 Task: Create a due date automation trigger when advanced on, on the tuesday of the week a card is due add fields without custom field "Resume" set to 10 at 11:00 AM.
Action: Mouse moved to (866, 267)
Screenshot: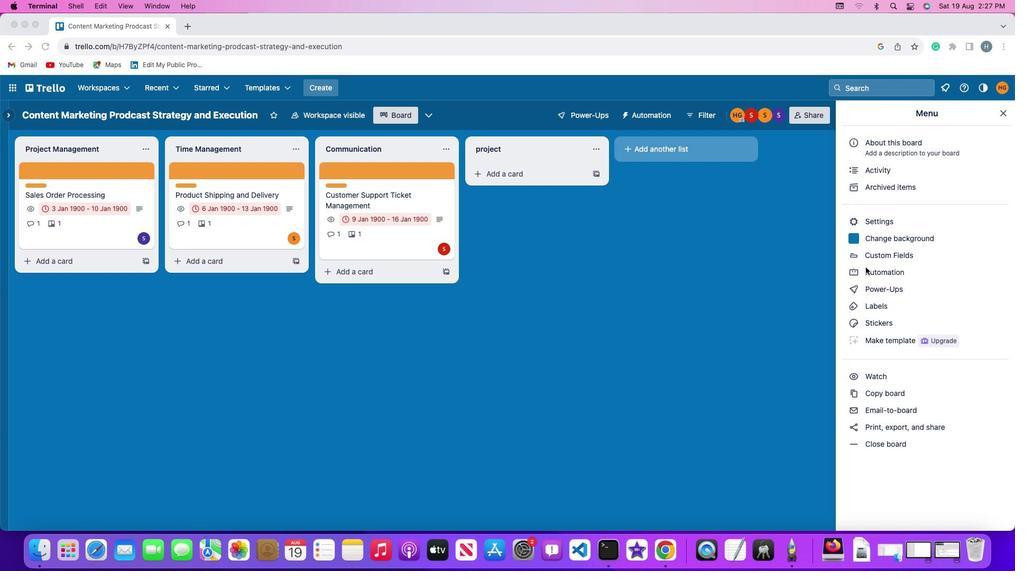
Action: Mouse pressed left at (866, 267)
Screenshot: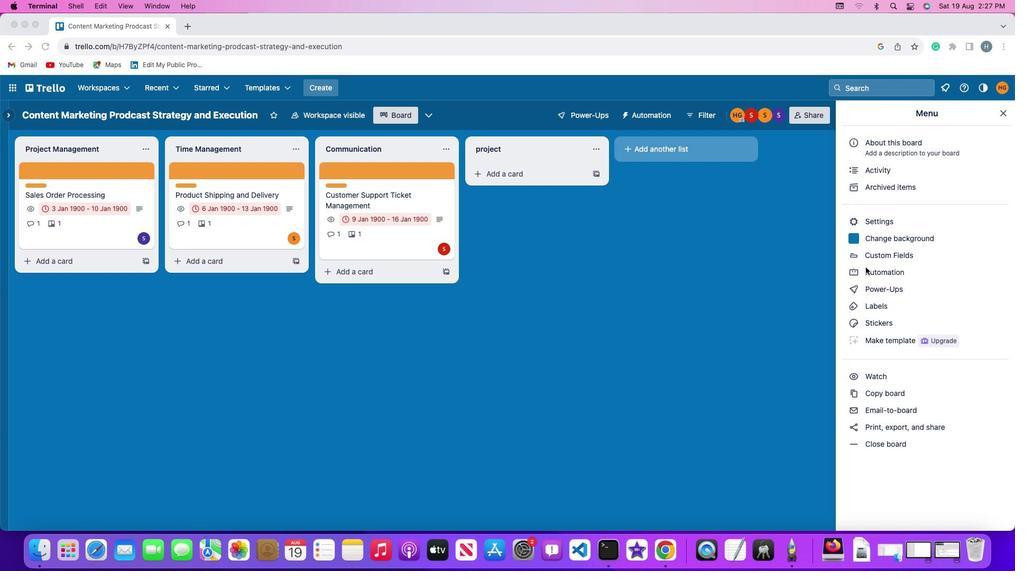 
Action: Mouse pressed left at (866, 267)
Screenshot: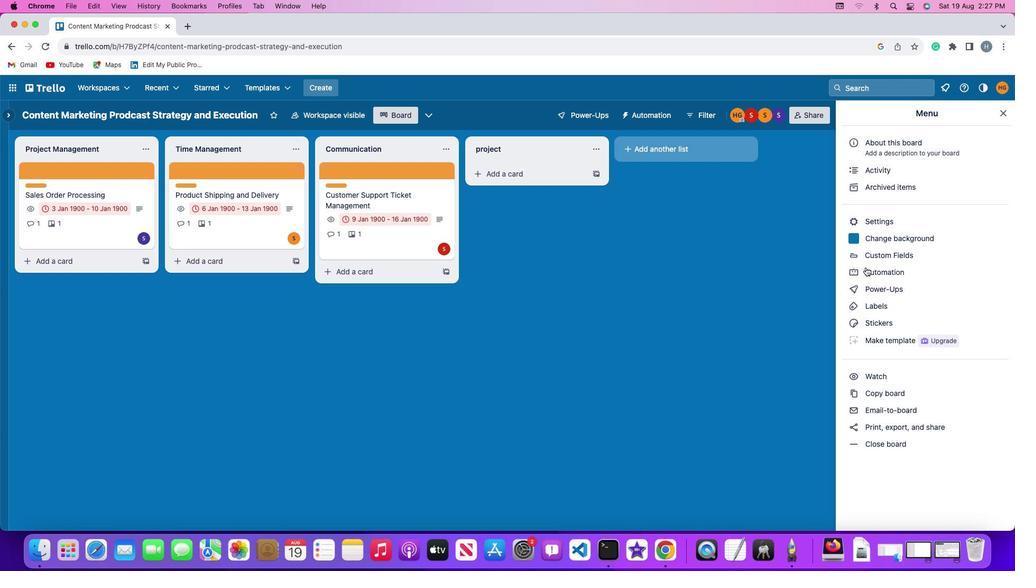 
Action: Mouse moved to (72, 253)
Screenshot: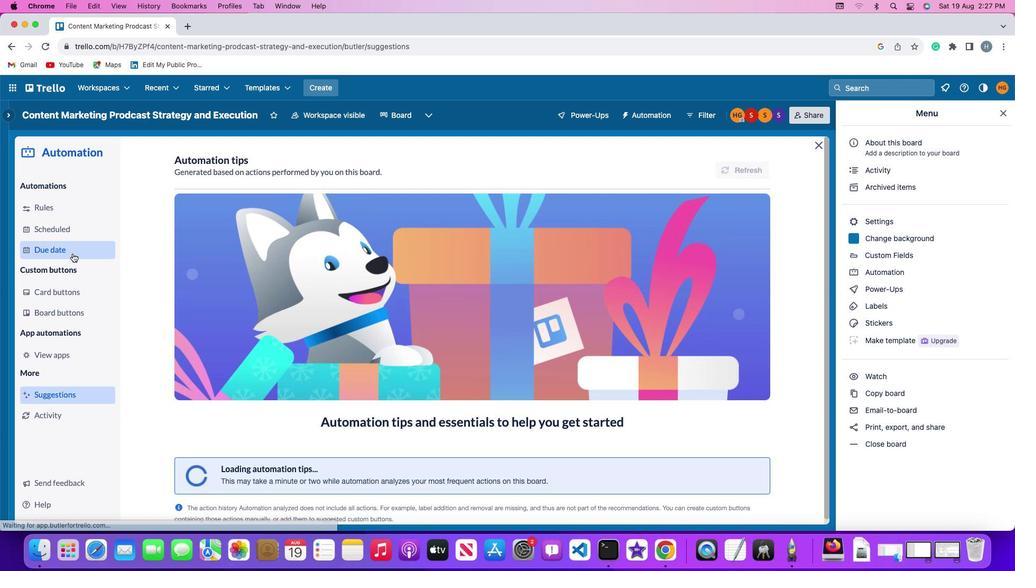 
Action: Mouse pressed left at (72, 253)
Screenshot: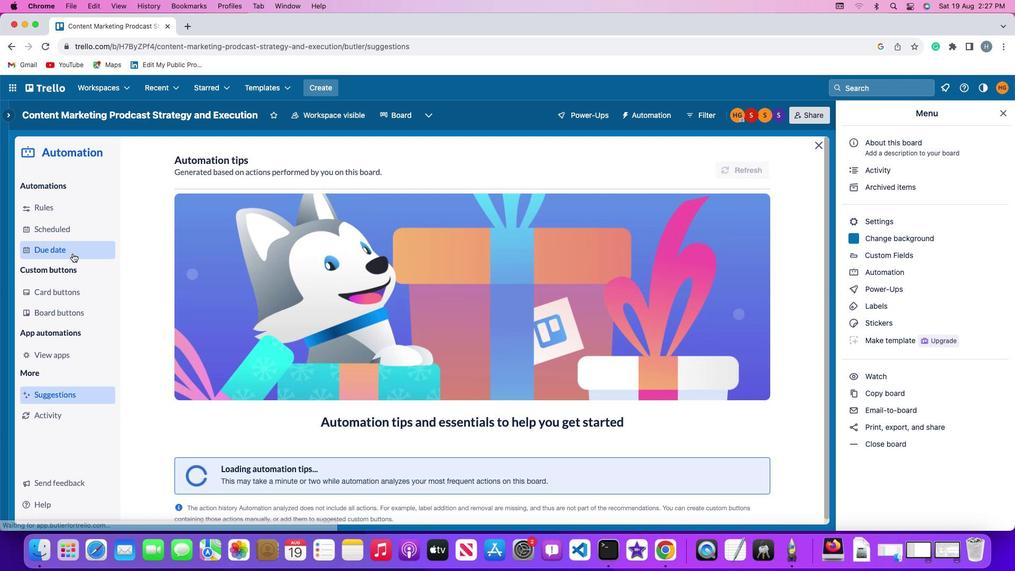 
Action: Mouse moved to (699, 162)
Screenshot: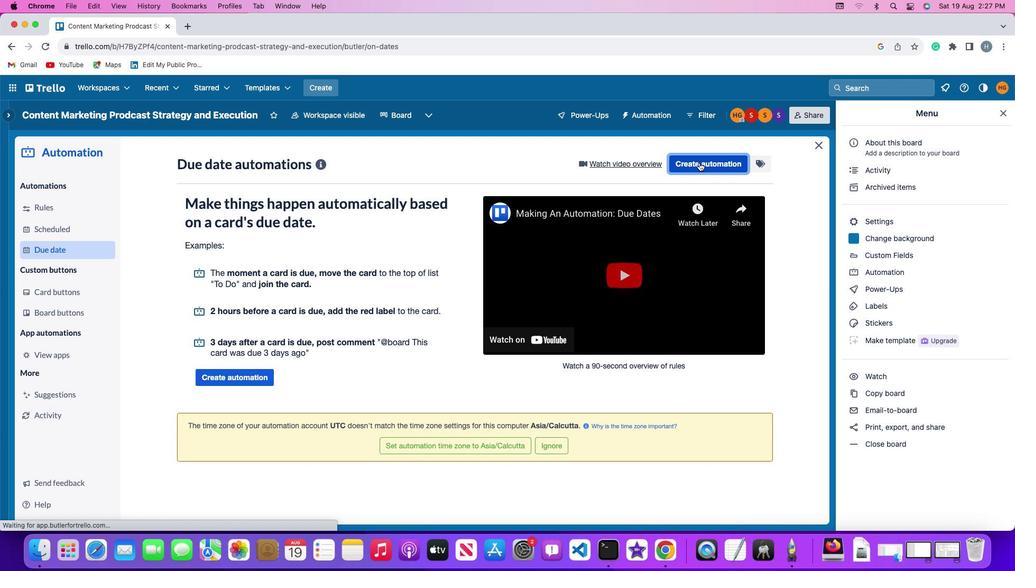 
Action: Mouse pressed left at (699, 162)
Screenshot: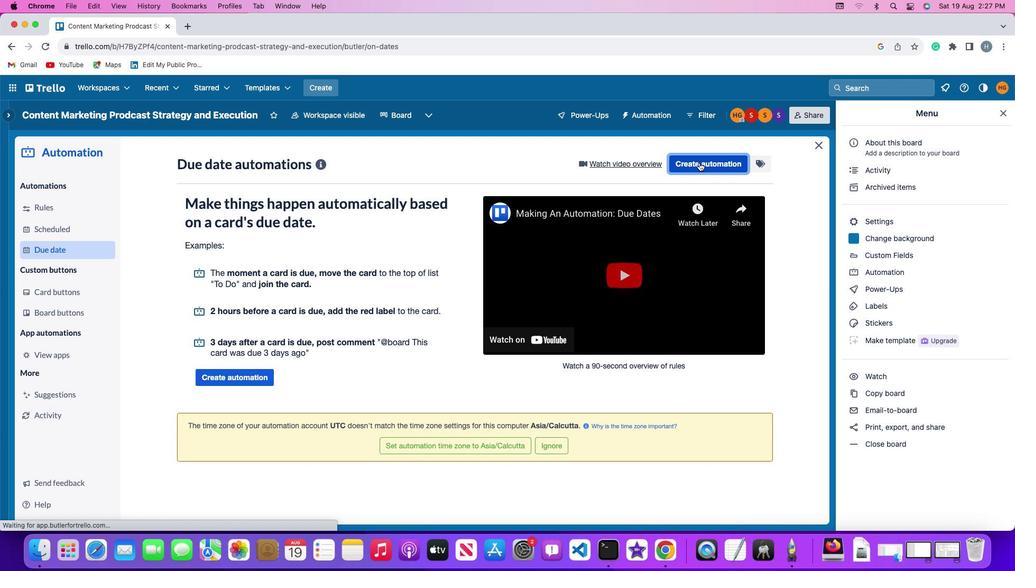 
Action: Mouse moved to (239, 269)
Screenshot: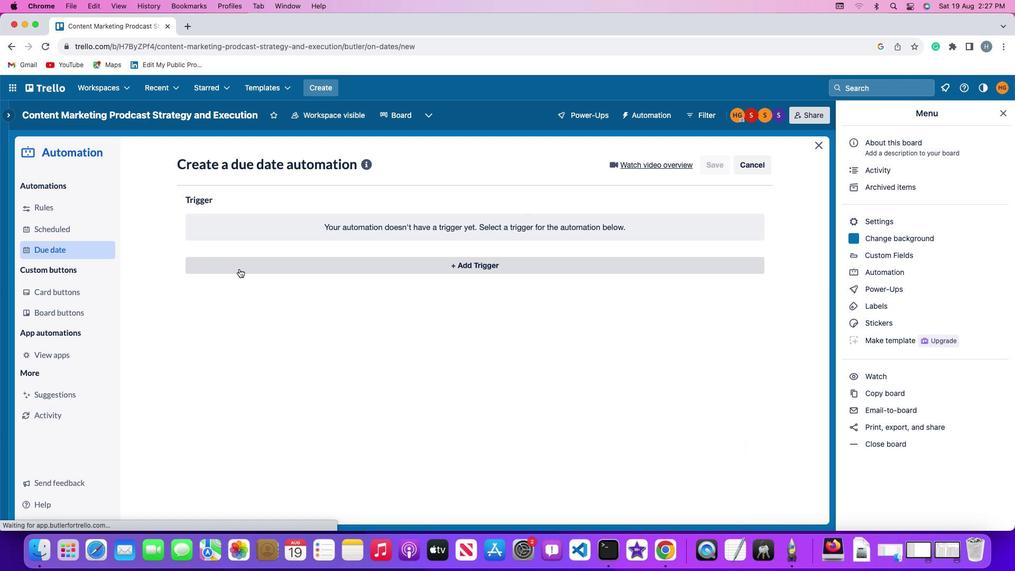 
Action: Mouse pressed left at (239, 269)
Screenshot: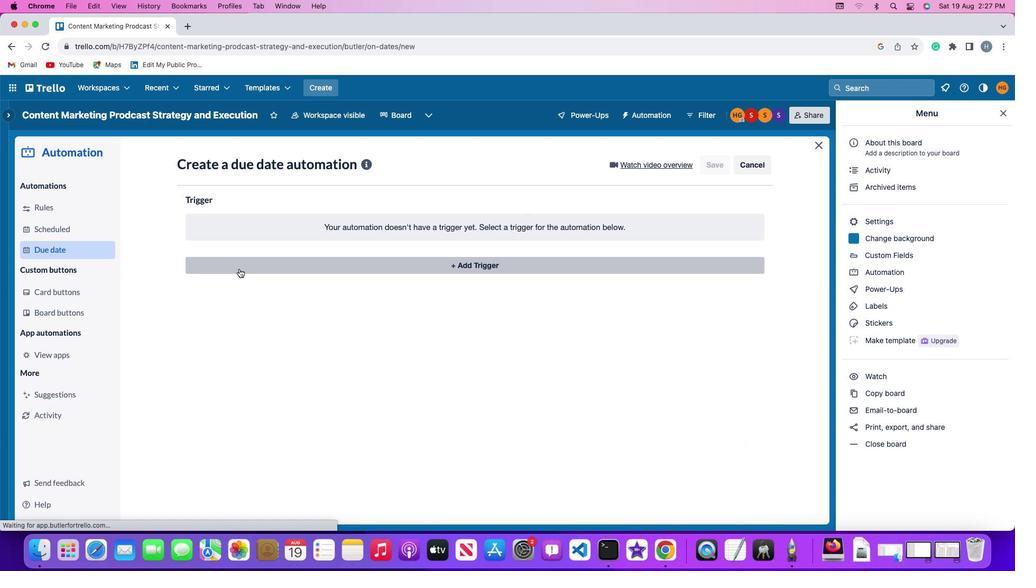 
Action: Mouse moved to (242, 465)
Screenshot: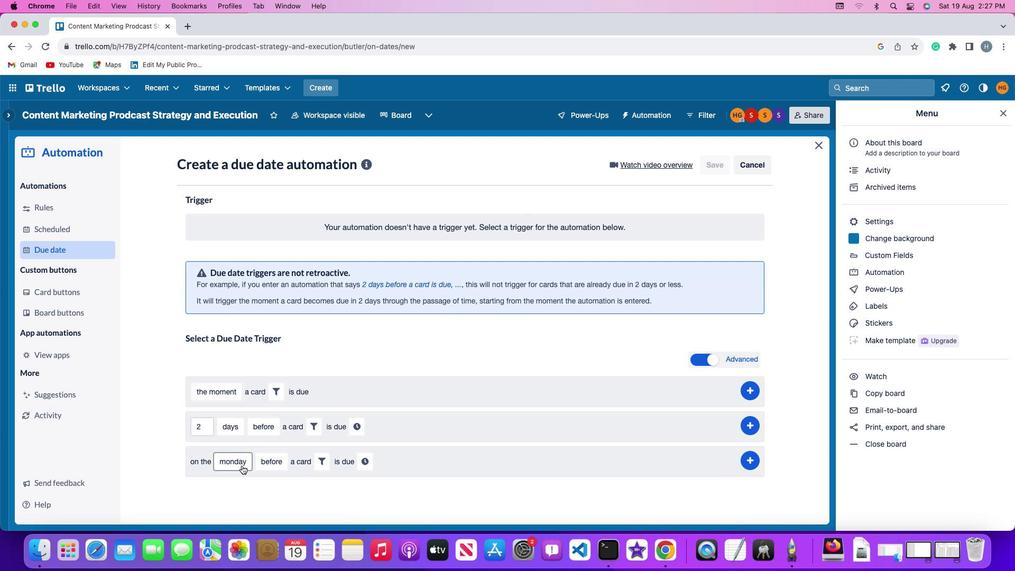
Action: Mouse pressed left at (242, 465)
Screenshot: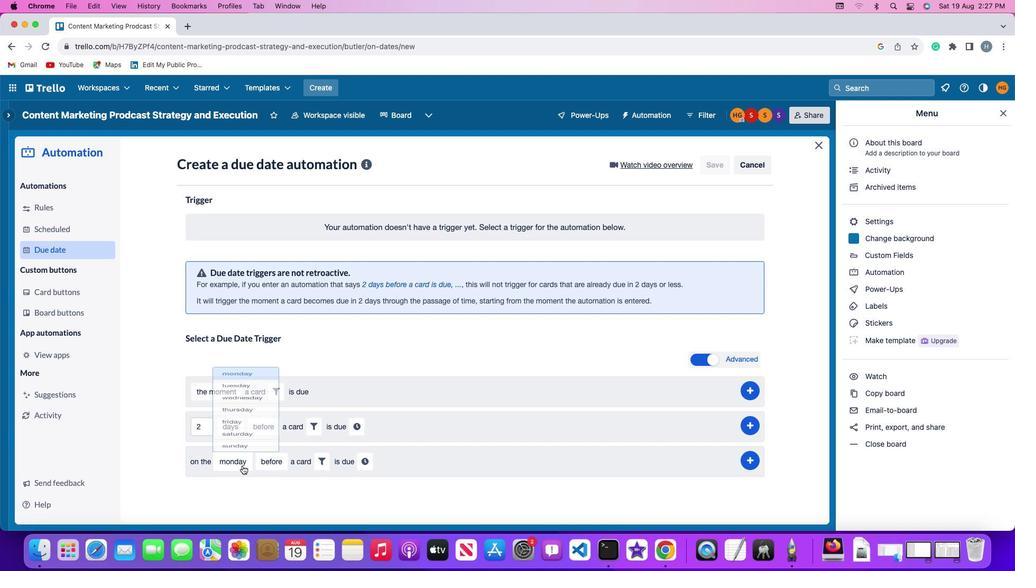 
Action: Mouse moved to (245, 331)
Screenshot: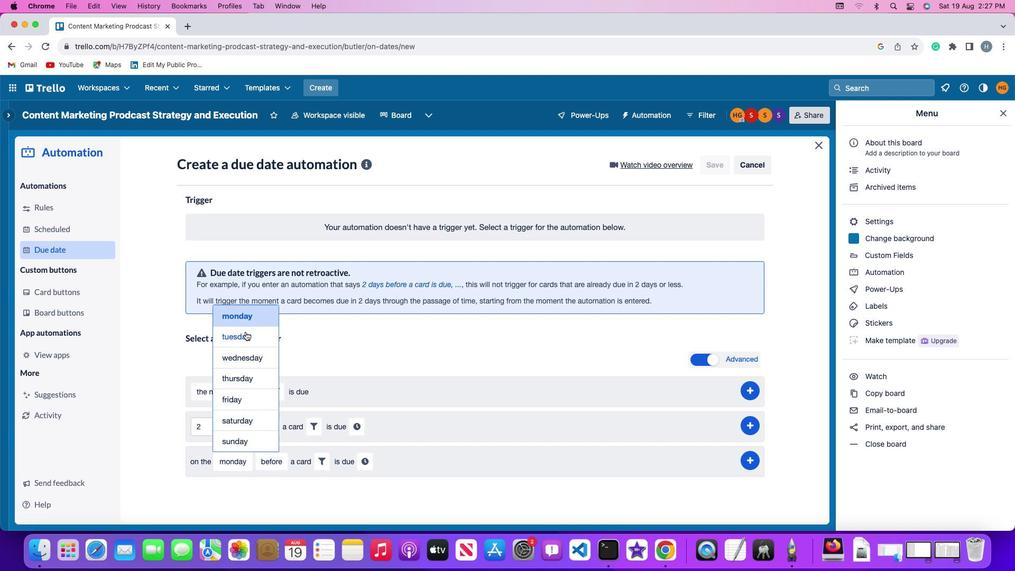 
Action: Mouse pressed left at (245, 331)
Screenshot: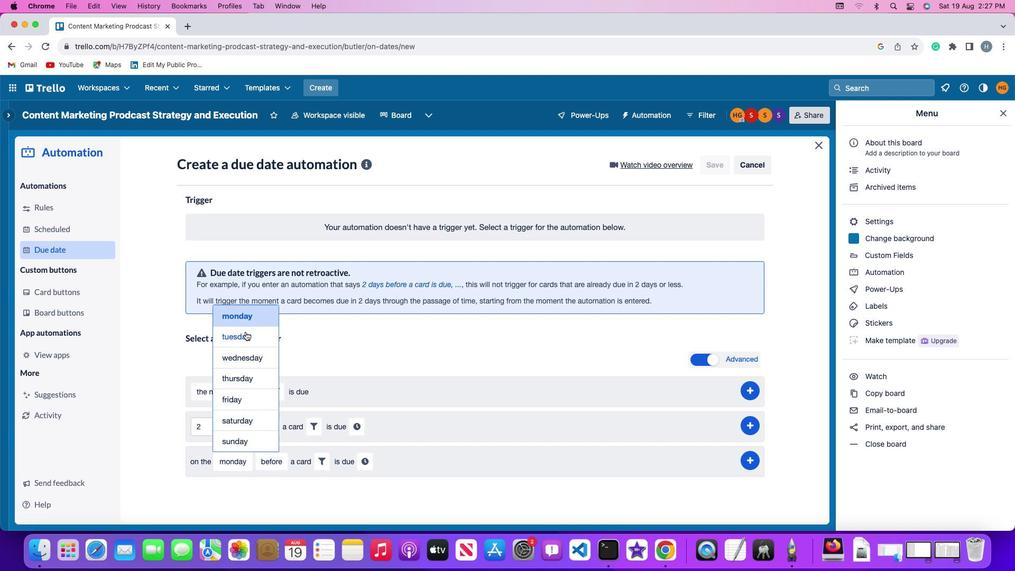 
Action: Mouse moved to (265, 457)
Screenshot: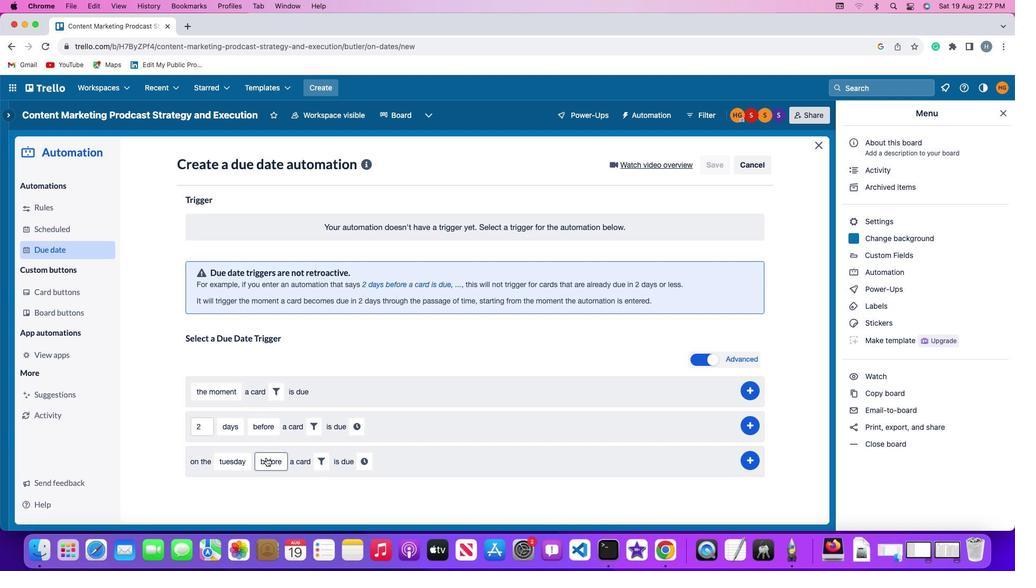 
Action: Mouse pressed left at (265, 457)
Screenshot: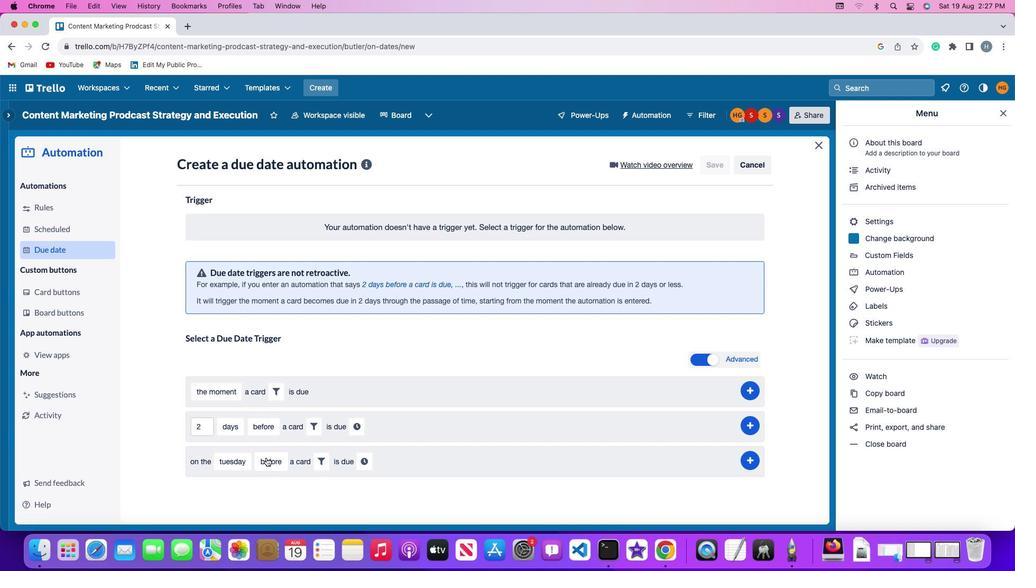 
Action: Mouse moved to (276, 423)
Screenshot: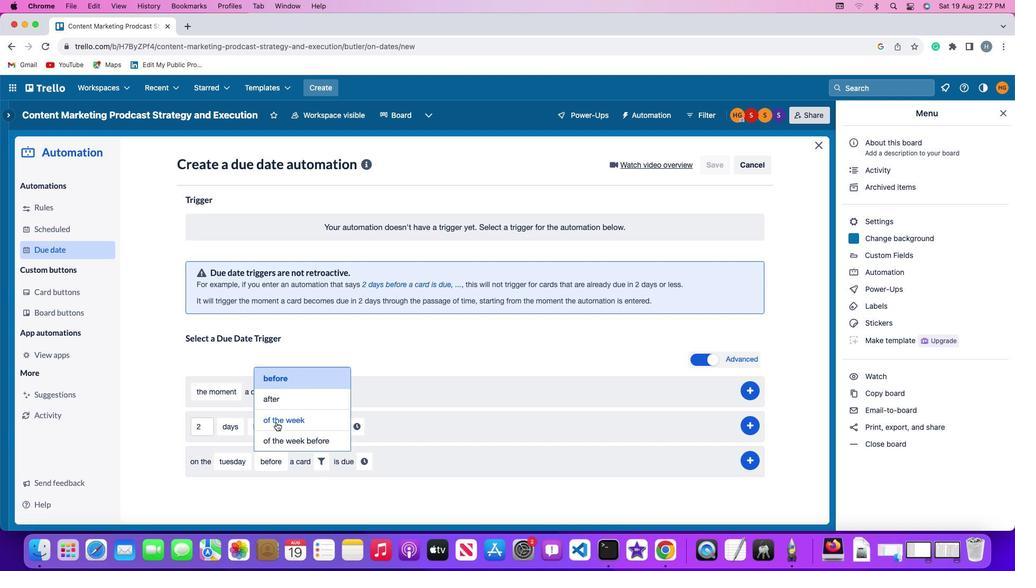 
Action: Mouse pressed left at (276, 423)
Screenshot: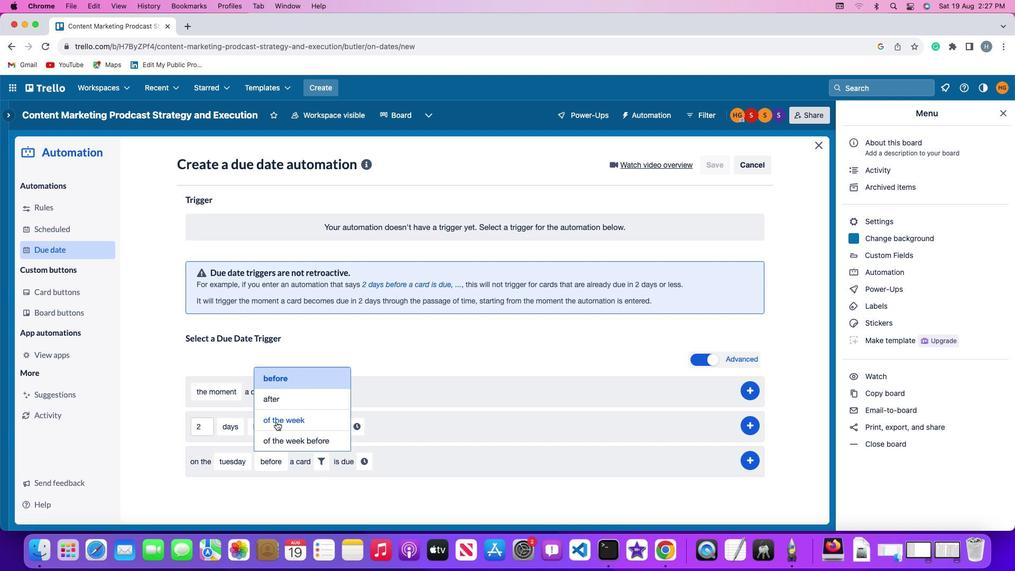 
Action: Mouse moved to (340, 463)
Screenshot: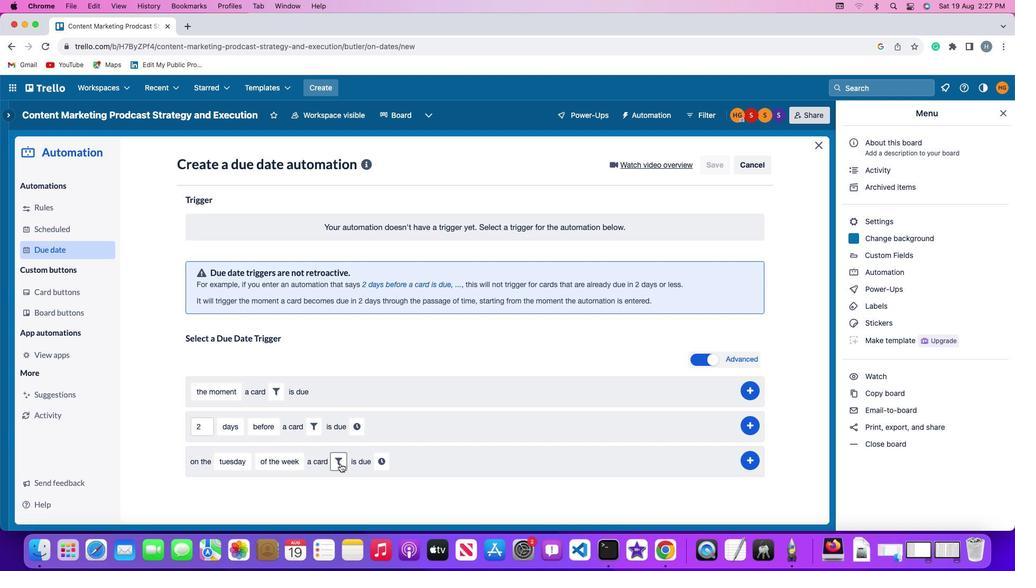 
Action: Mouse pressed left at (340, 463)
Screenshot: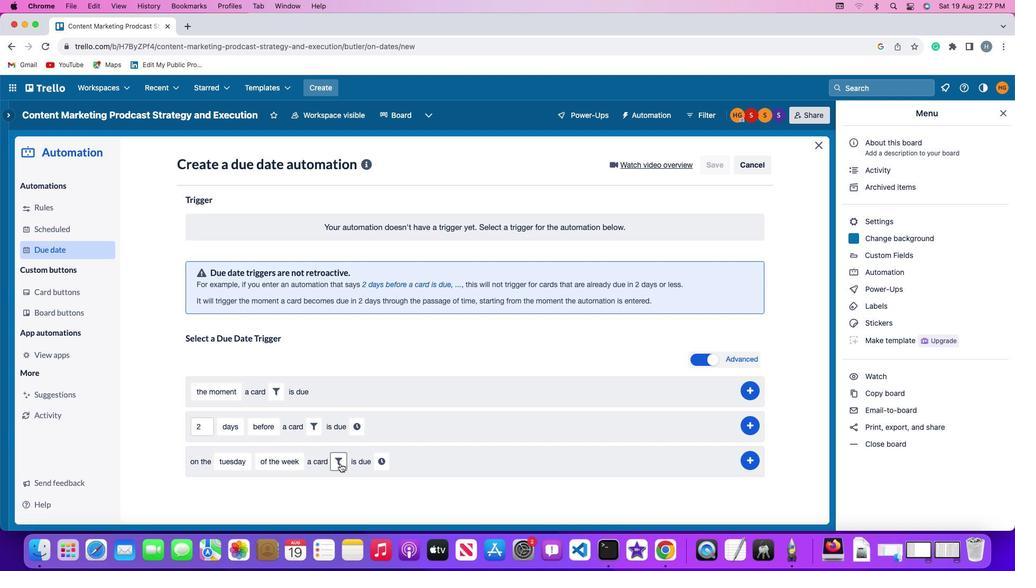 
Action: Mouse moved to (508, 494)
Screenshot: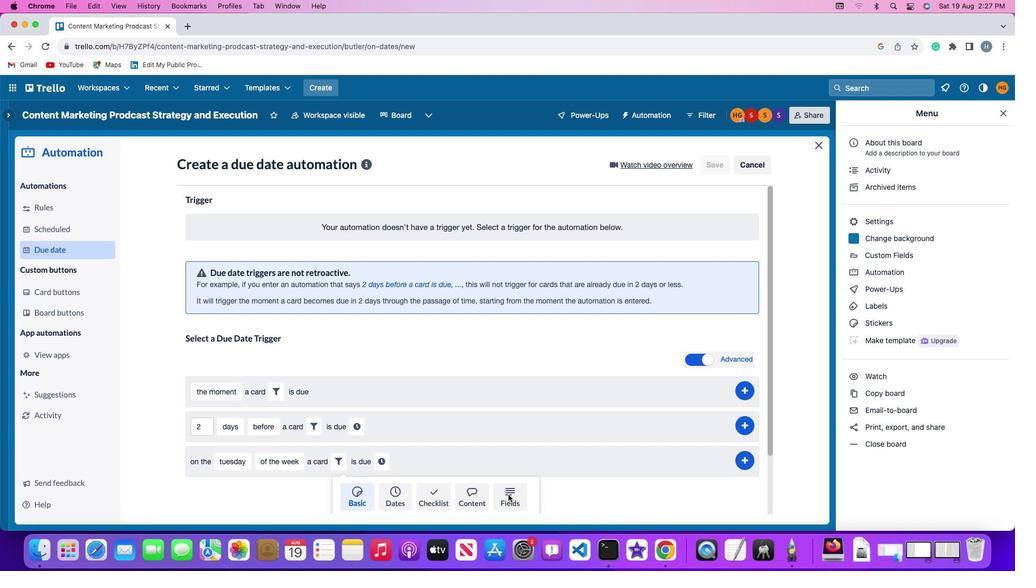 
Action: Mouse pressed left at (508, 494)
Screenshot: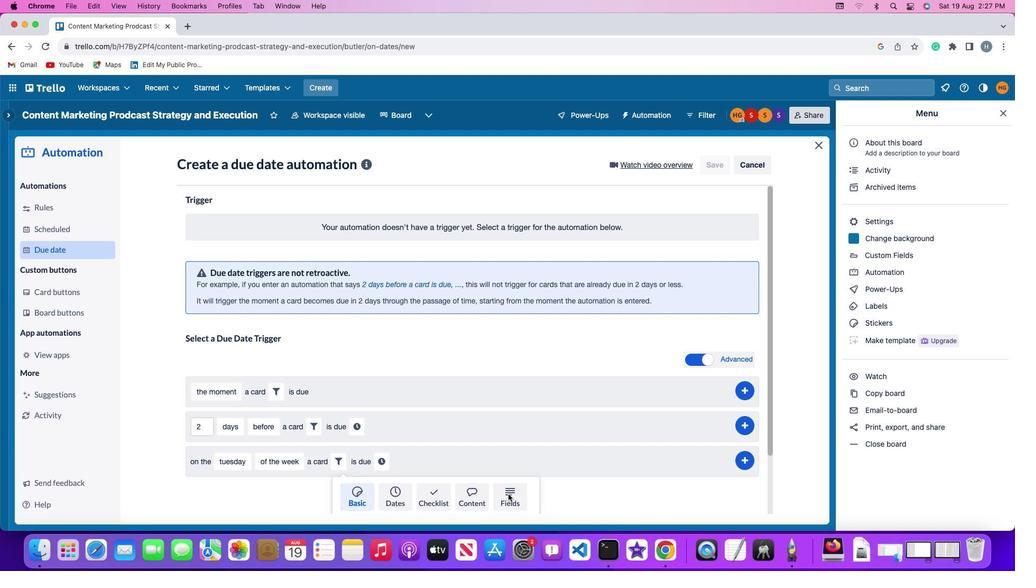 
Action: Mouse moved to (299, 489)
Screenshot: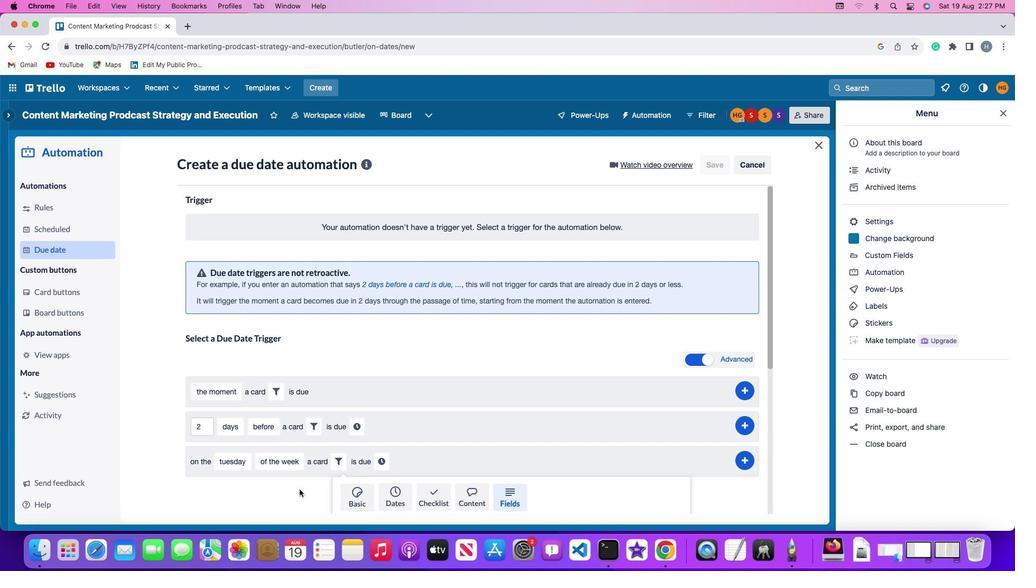 
Action: Mouse scrolled (299, 489) with delta (0, 0)
Screenshot: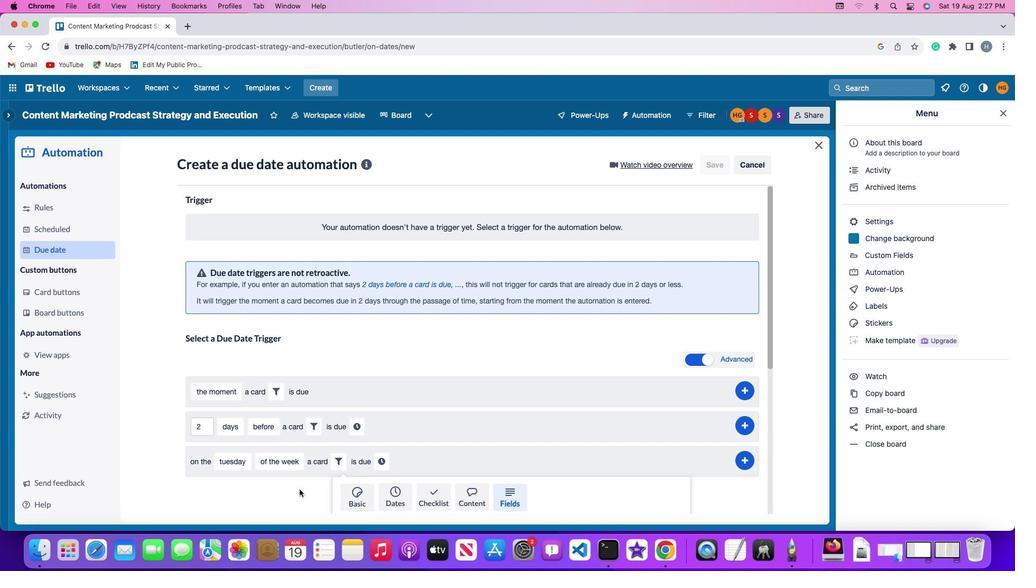 
Action: Mouse scrolled (299, 489) with delta (0, 0)
Screenshot: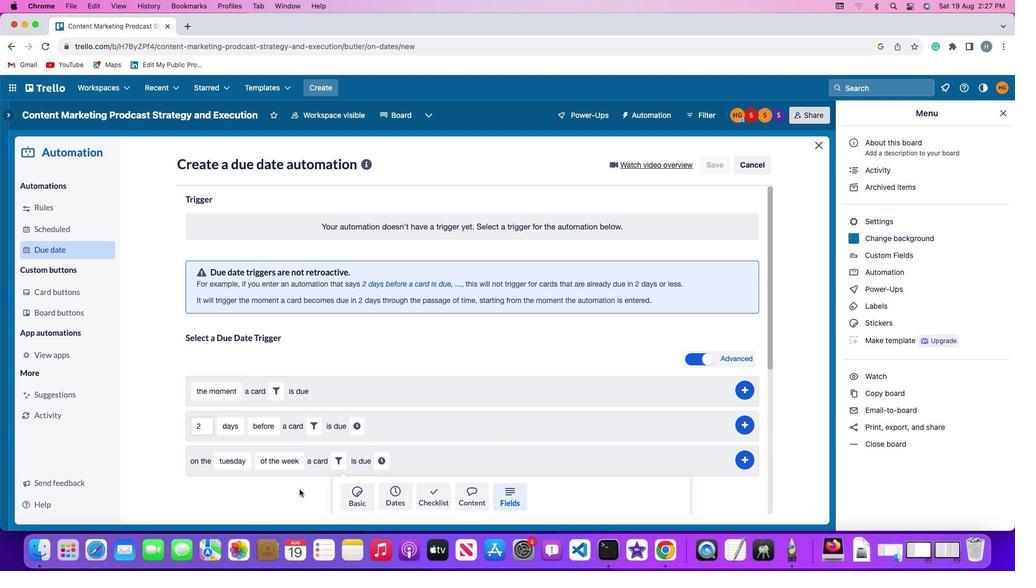 
Action: Mouse scrolled (299, 489) with delta (0, -1)
Screenshot: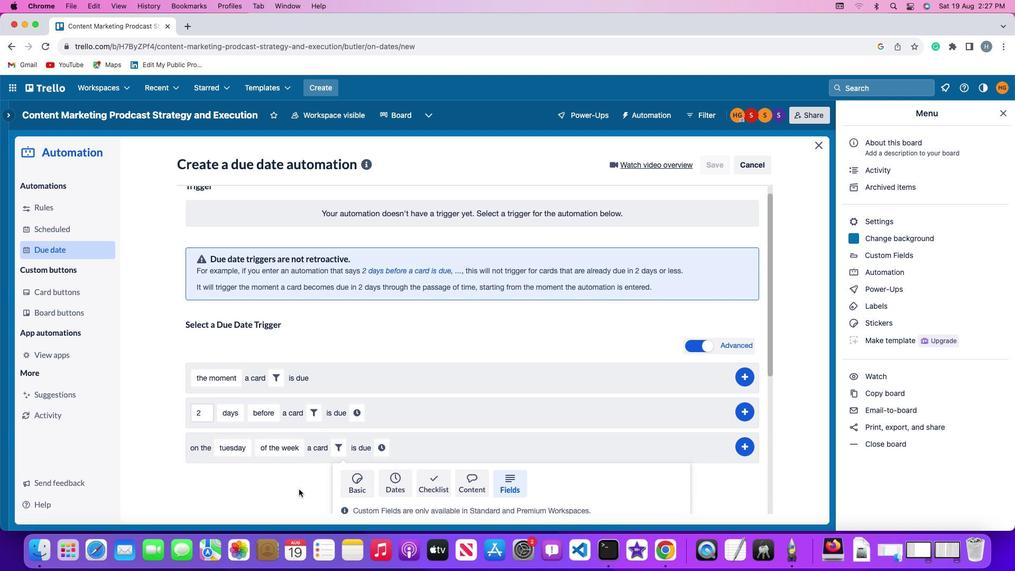 
Action: Mouse moved to (299, 489)
Screenshot: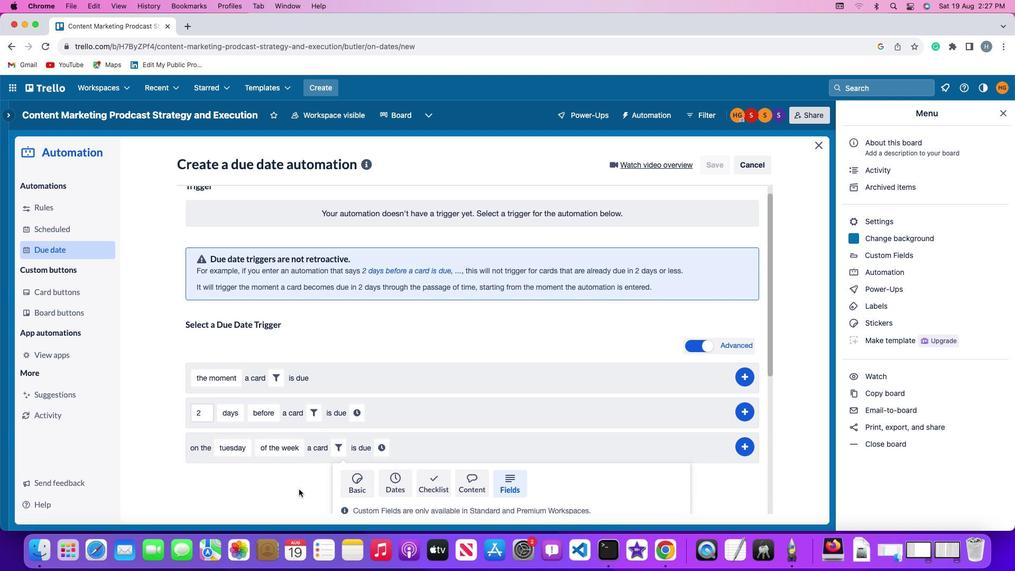 
Action: Mouse scrolled (299, 489) with delta (0, -1)
Screenshot: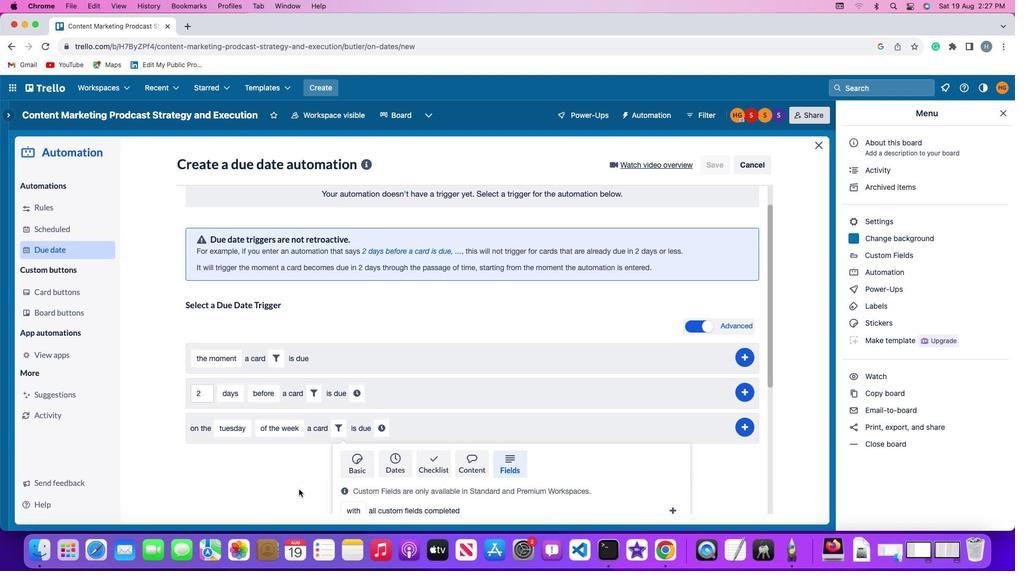 
Action: Mouse moved to (294, 486)
Screenshot: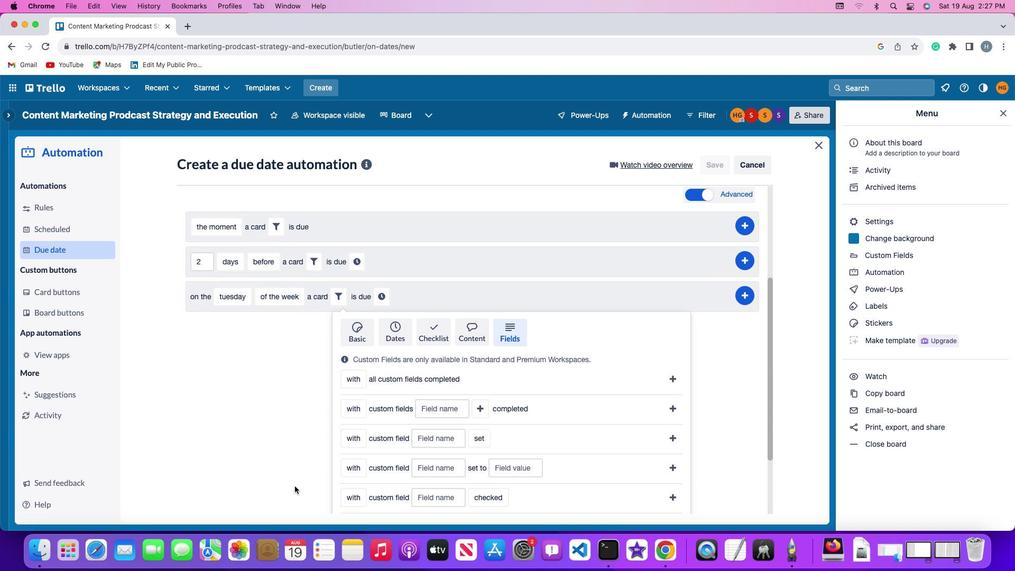 
Action: Mouse scrolled (294, 486) with delta (0, 0)
Screenshot: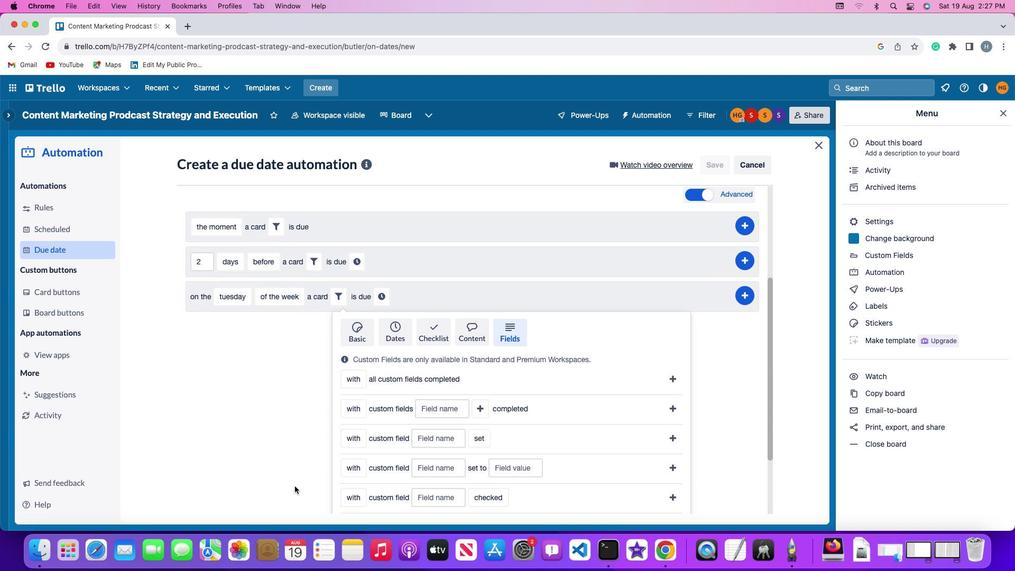 
Action: Mouse scrolled (294, 486) with delta (0, 0)
Screenshot: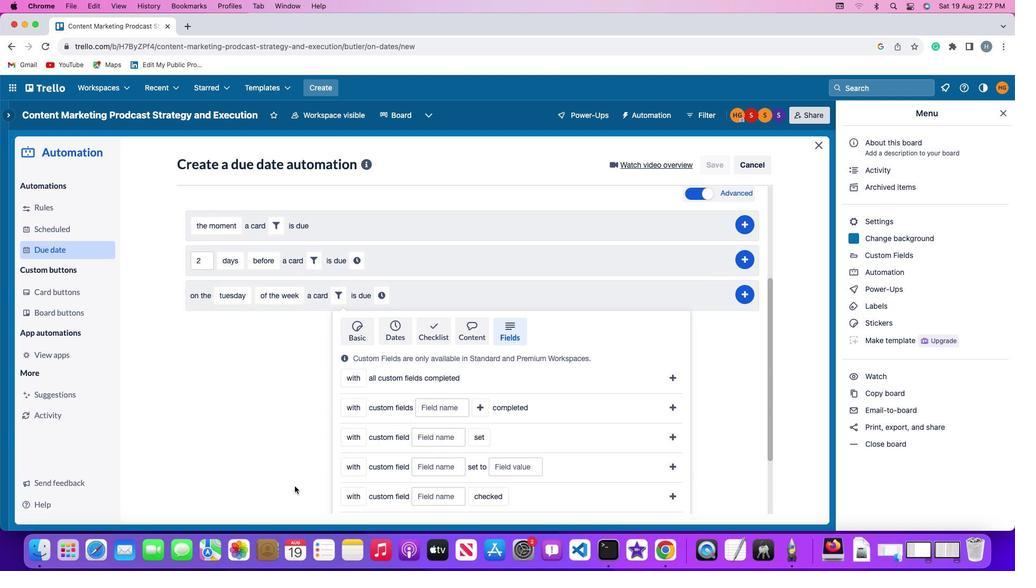 
Action: Mouse scrolled (294, 486) with delta (0, -1)
Screenshot: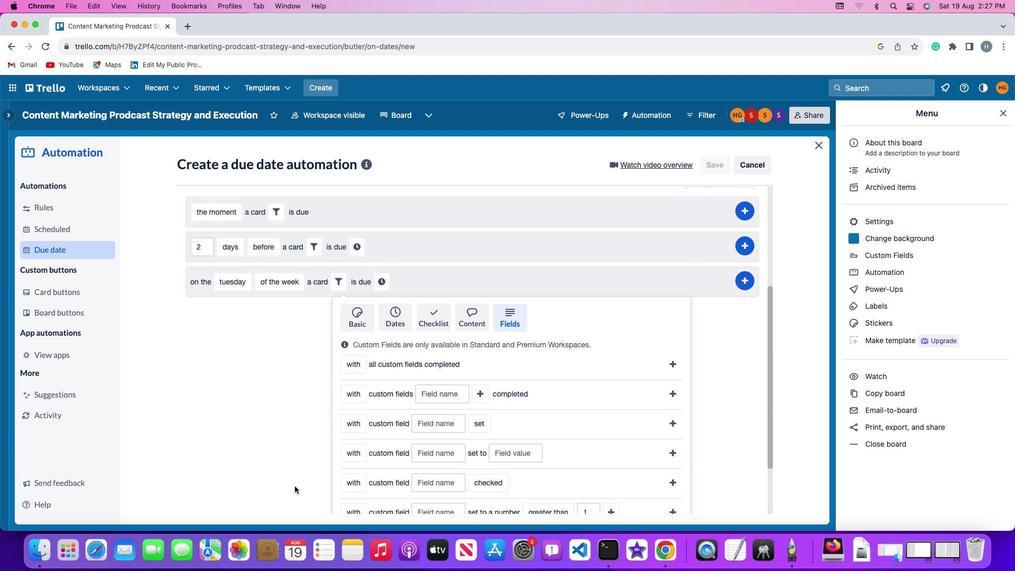 
Action: Mouse moved to (352, 391)
Screenshot: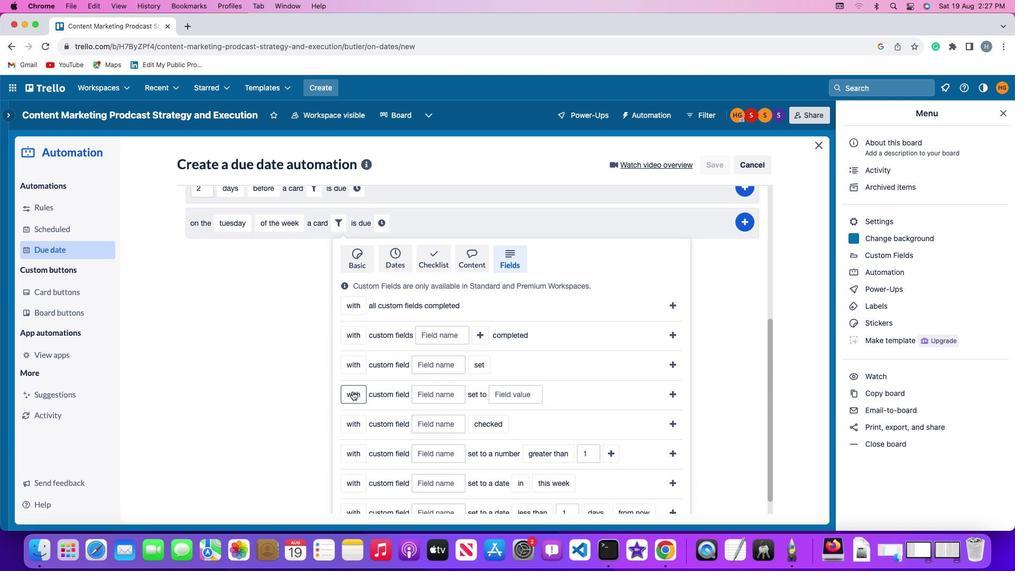 
Action: Mouse pressed left at (352, 391)
Screenshot: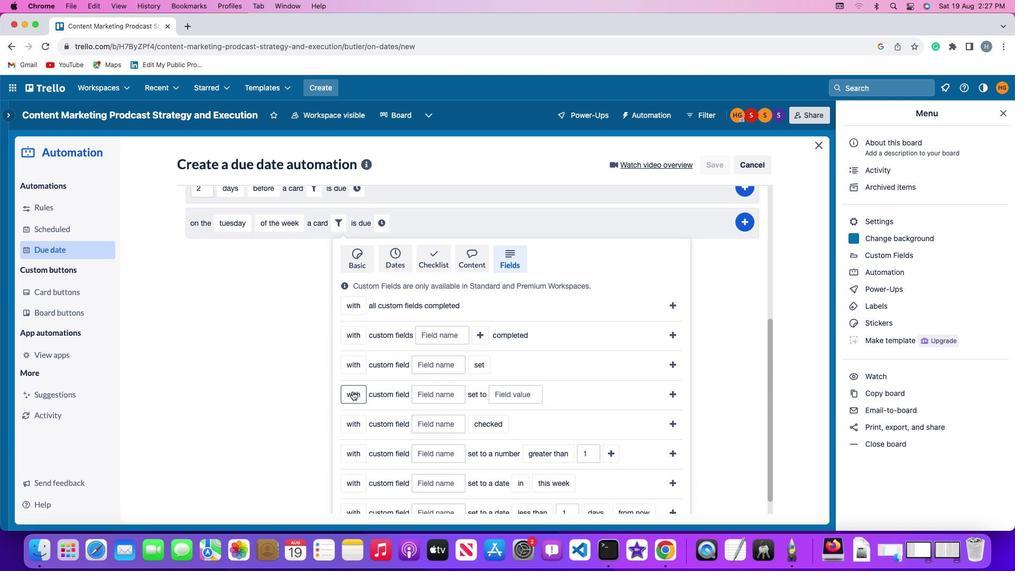 
Action: Mouse moved to (365, 432)
Screenshot: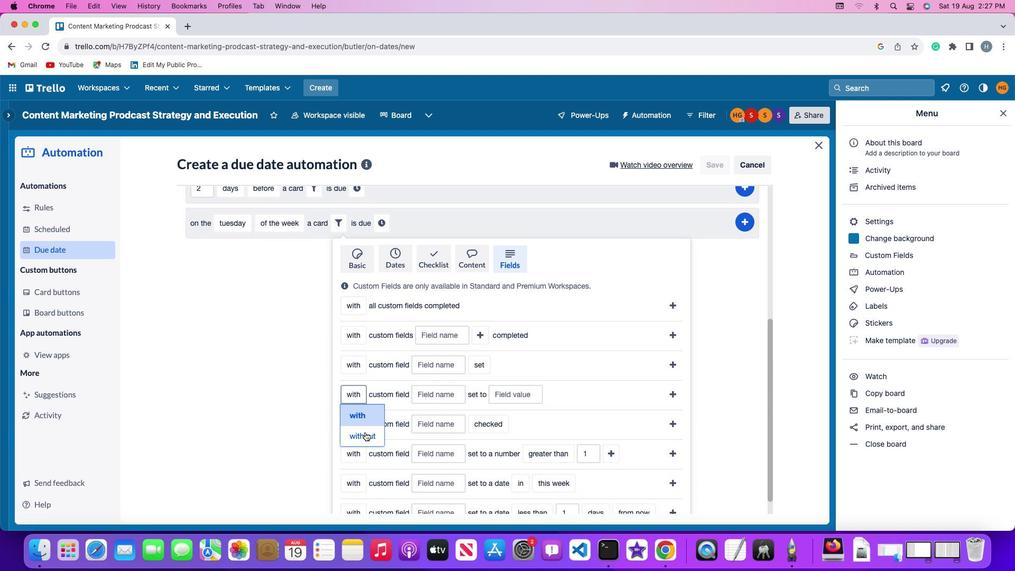 
Action: Mouse pressed left at (365, 432)
Screenshot: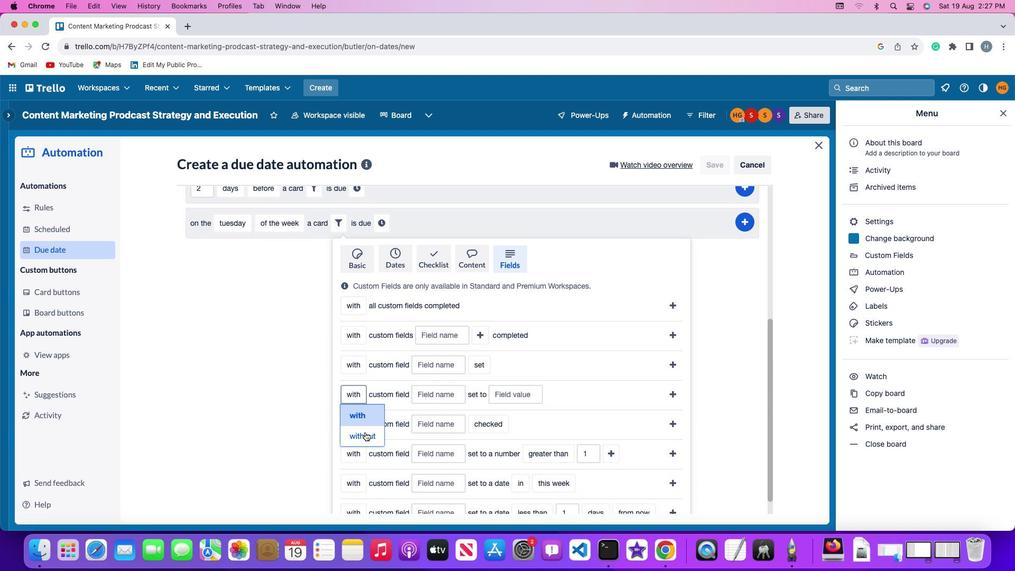 
Action: Mouse moved to (445, 399)
Screenshot: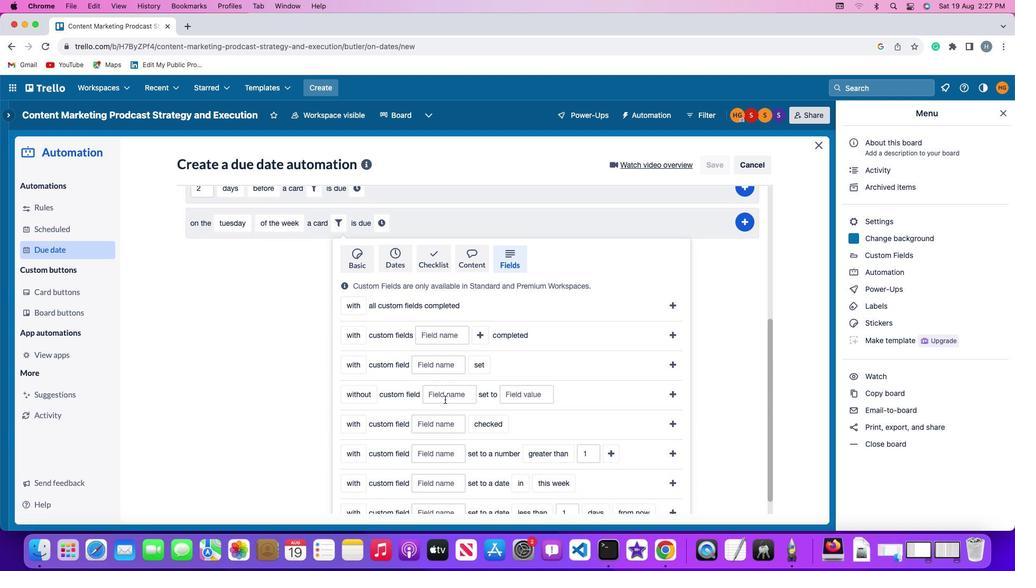 
Action: Mouse pressed left at (445, 399)
Screenshot: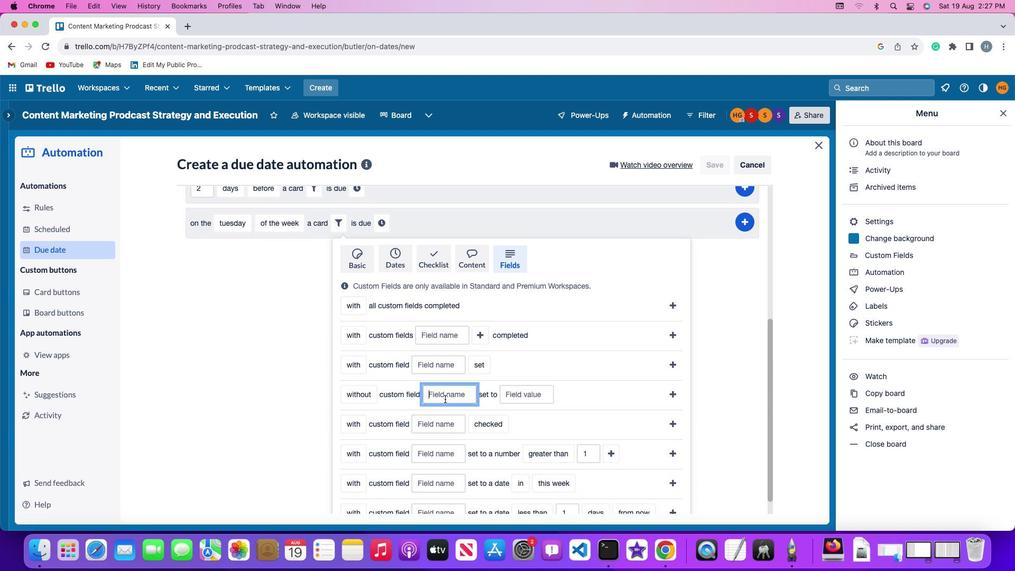 
Action: Mouse moved to (417, 411)
Screenshot: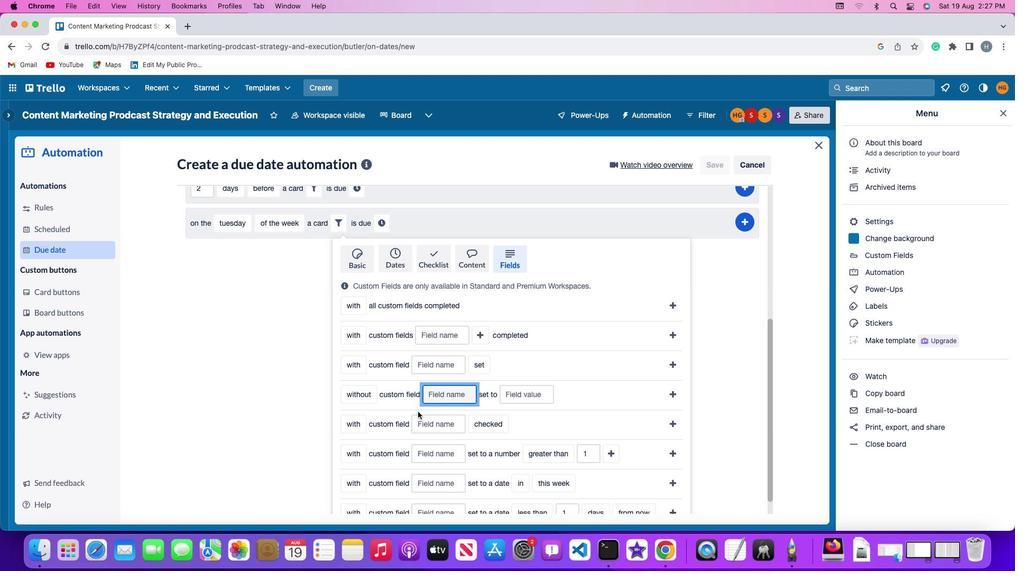 
Action: Key pressed Key.shift'R''e''s''u''m'
Screenshot: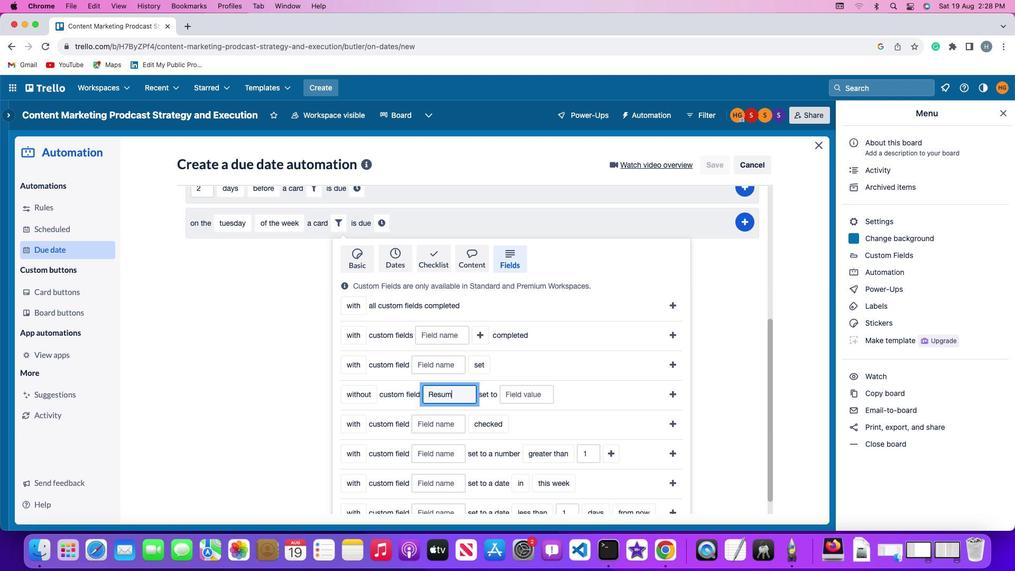 
Action: Mouse moved to (417, 411)
Screenshot: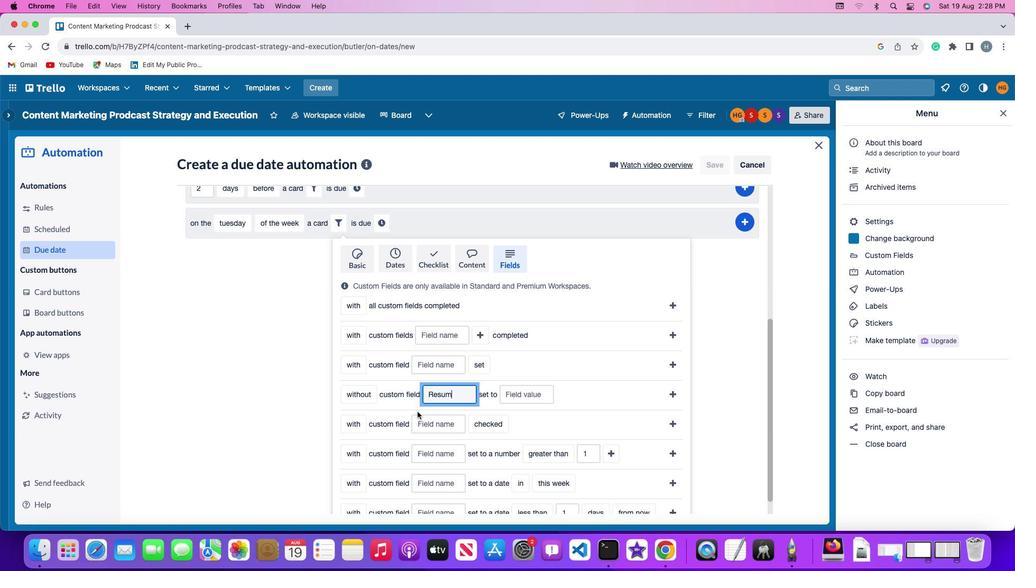 
Action: Key pressed 'e'
Screenshot: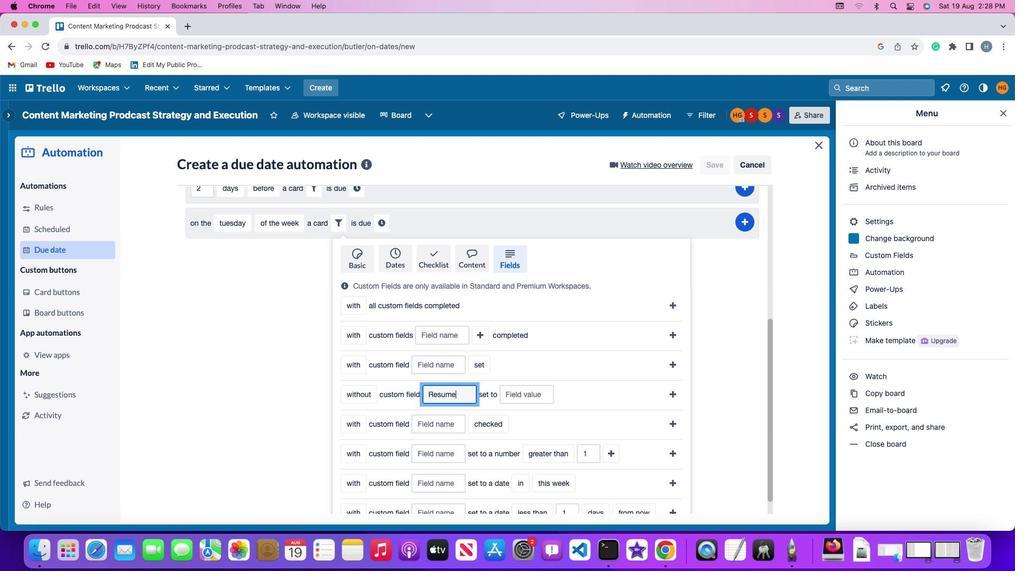 
Action: Mouse moved to (522, 394)
Screenshot: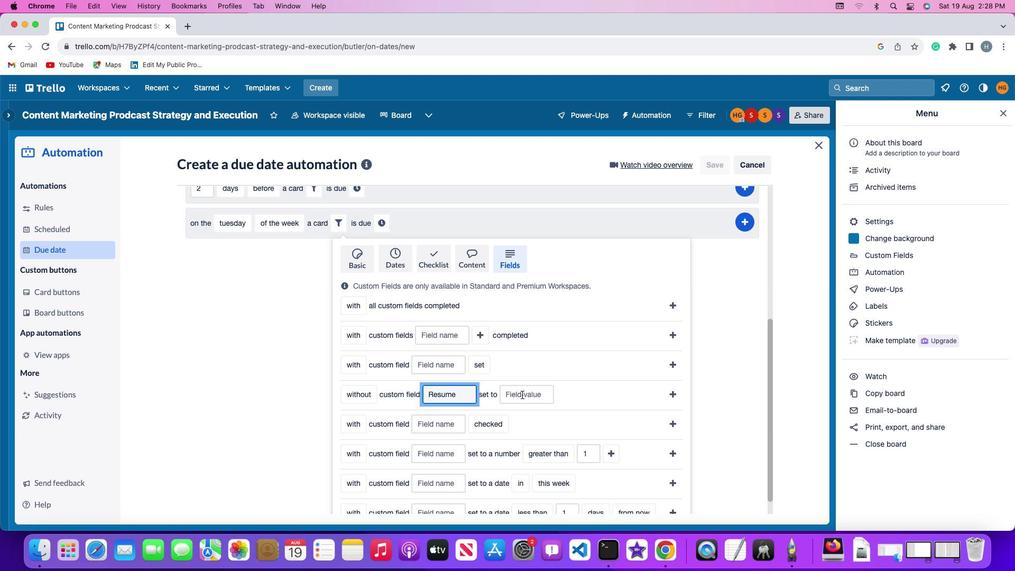 
Action: Mouse pressed left at (522, 394)
Screenshot: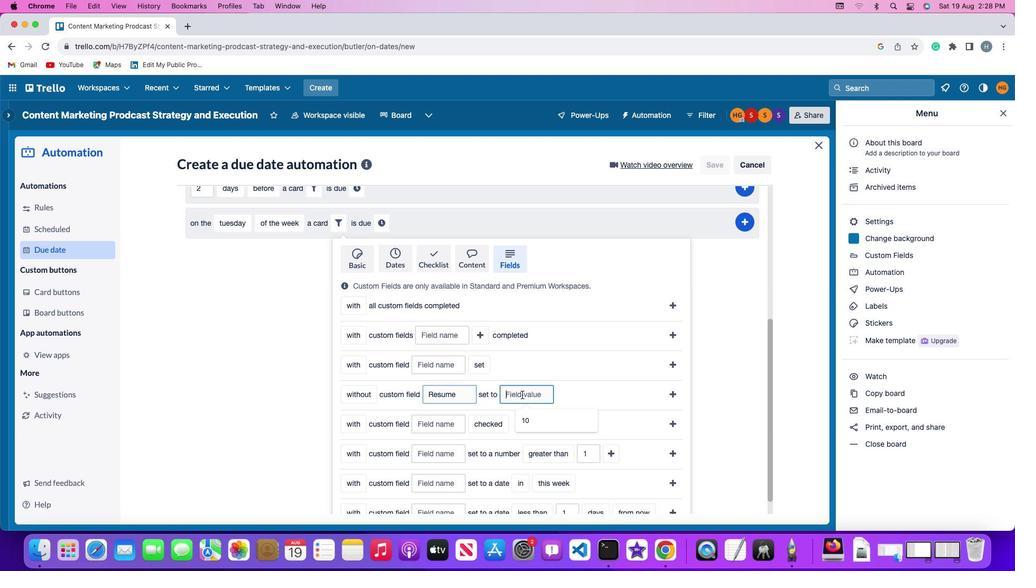 
Action: Mouse moved to (524, 410)
Screenshot: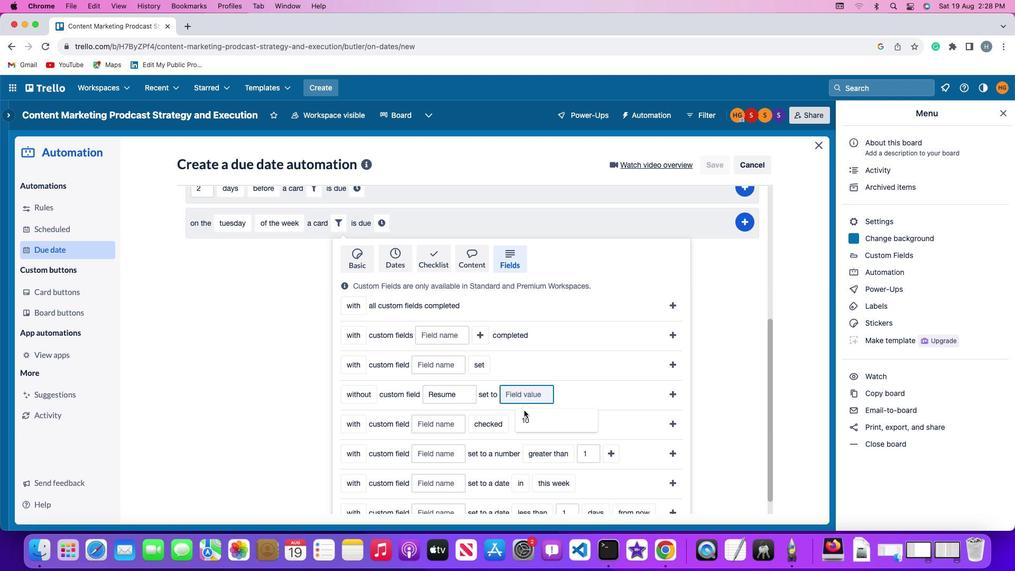 
Action: Key pressed '1''0'
Screenshot: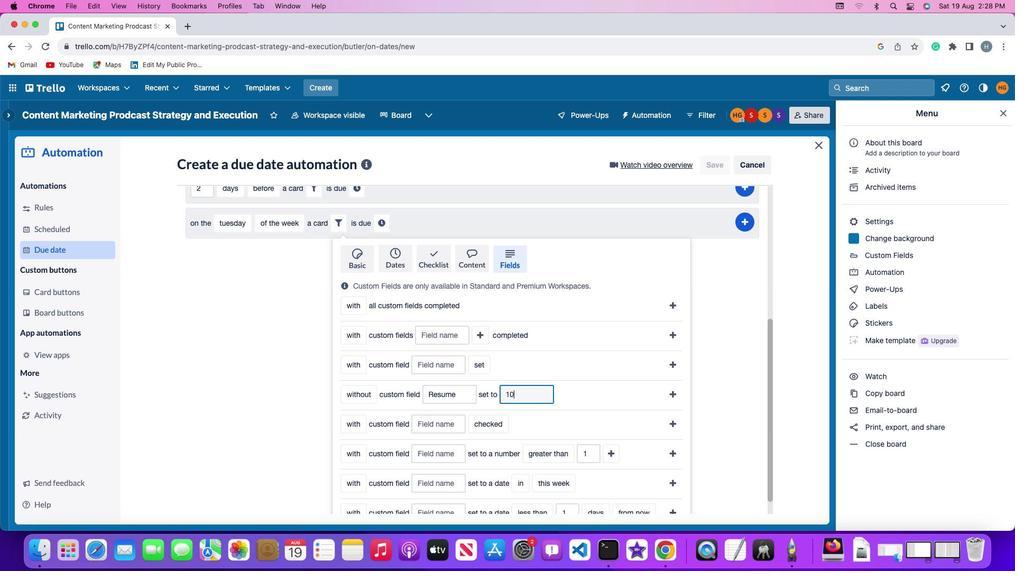 
Action: Mouse moved to (665, 395)
Screenshot: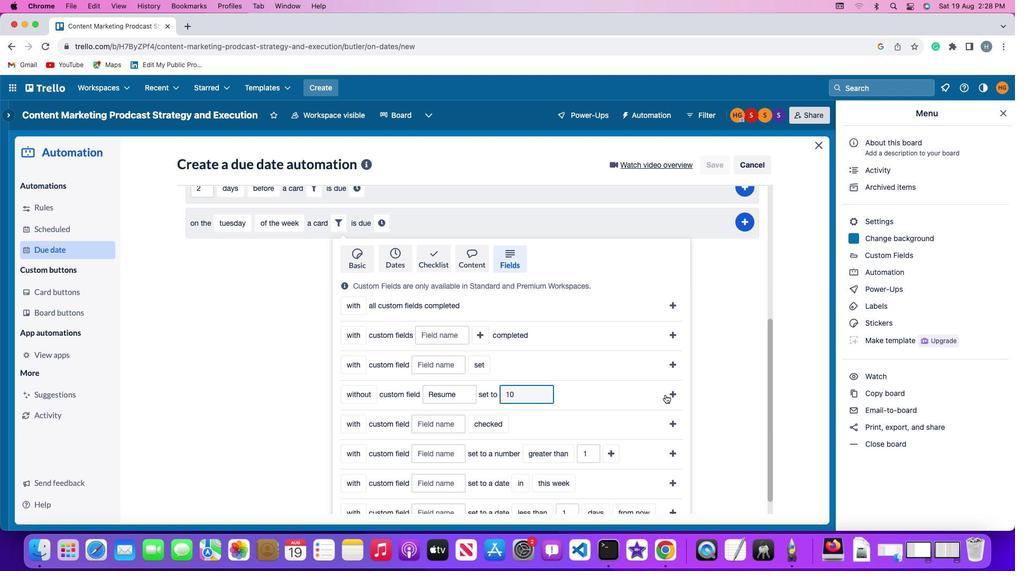 
Action: Mouse pressed left at (665, 395)
Screenshot: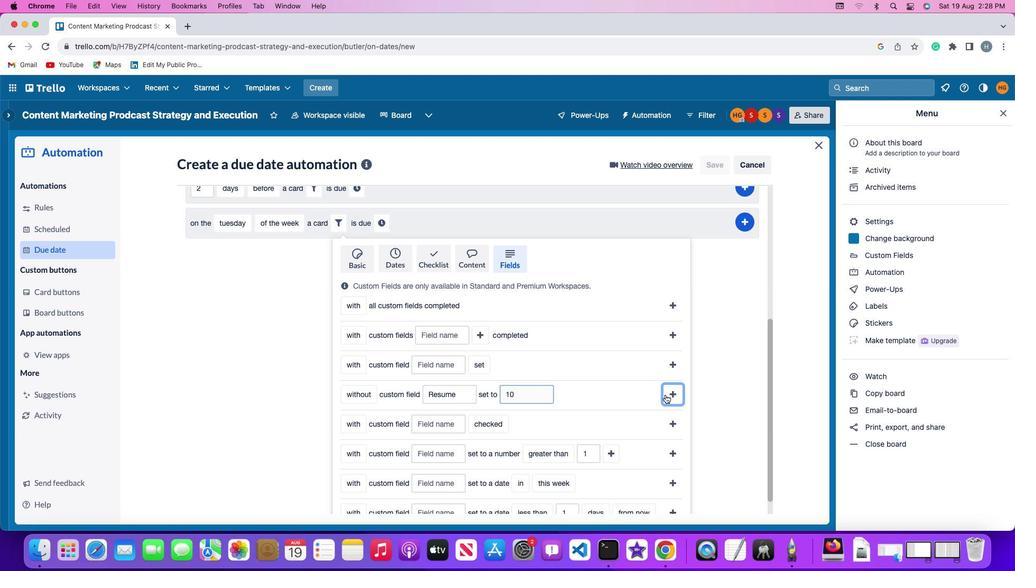 
Action: Mouse moved to (543, 460)
Screenshot: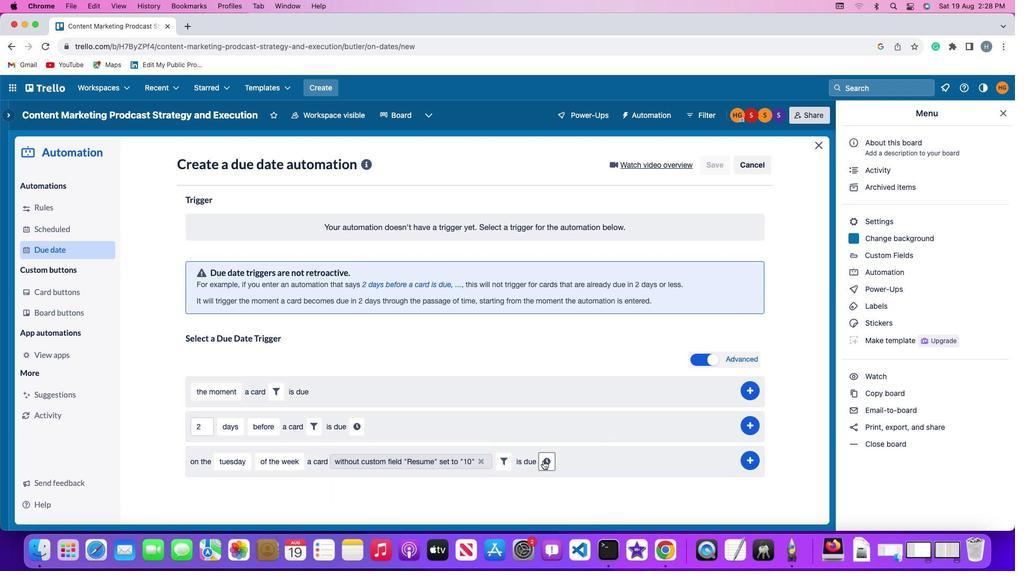 
Action: Mouse pressed left at (543, 460)
Screenshot: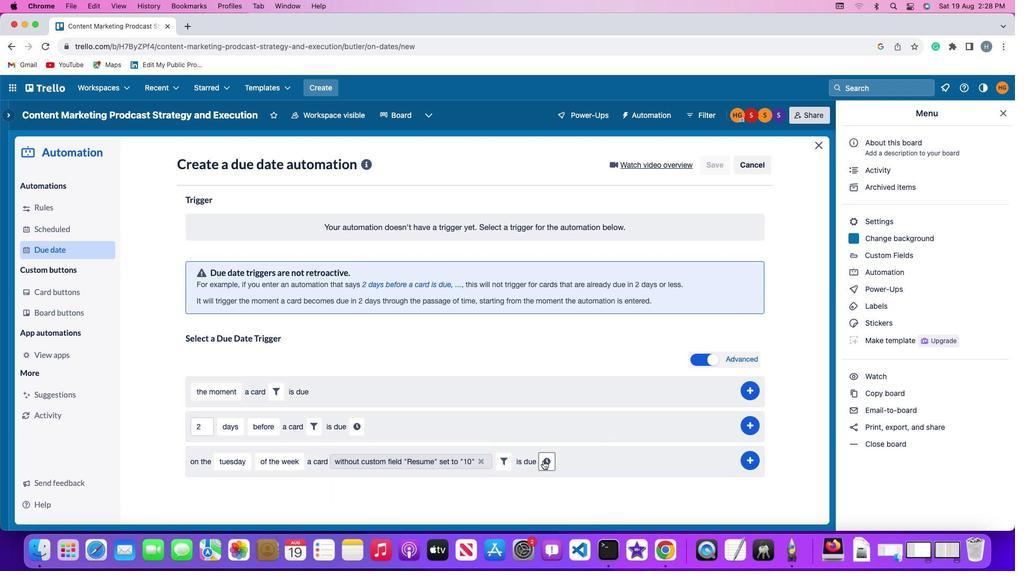 
Action: Mouse moved to (564, 461)
Screenshot: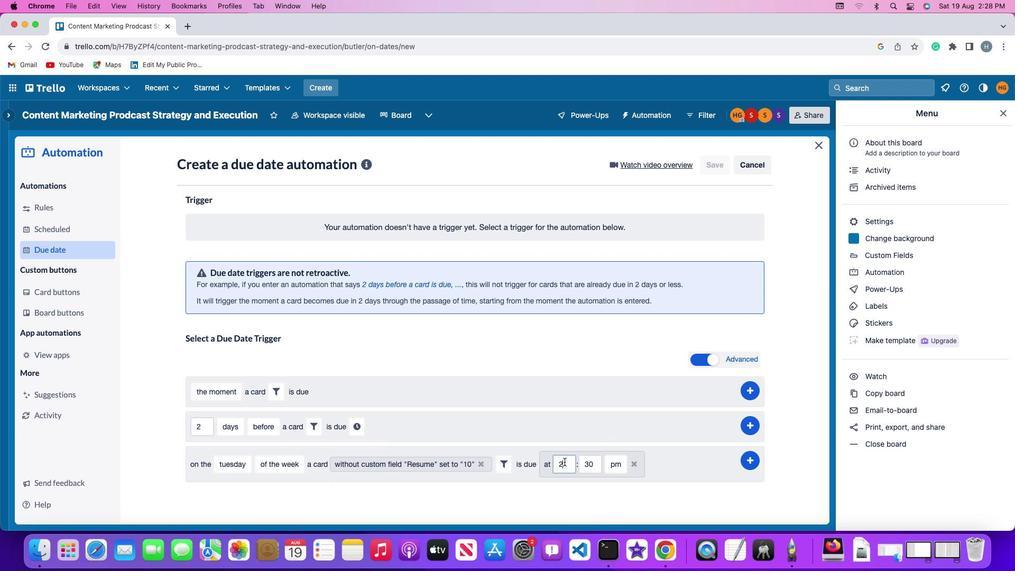 
Action: Mouse pressed left at (564, 461)
Screenshot: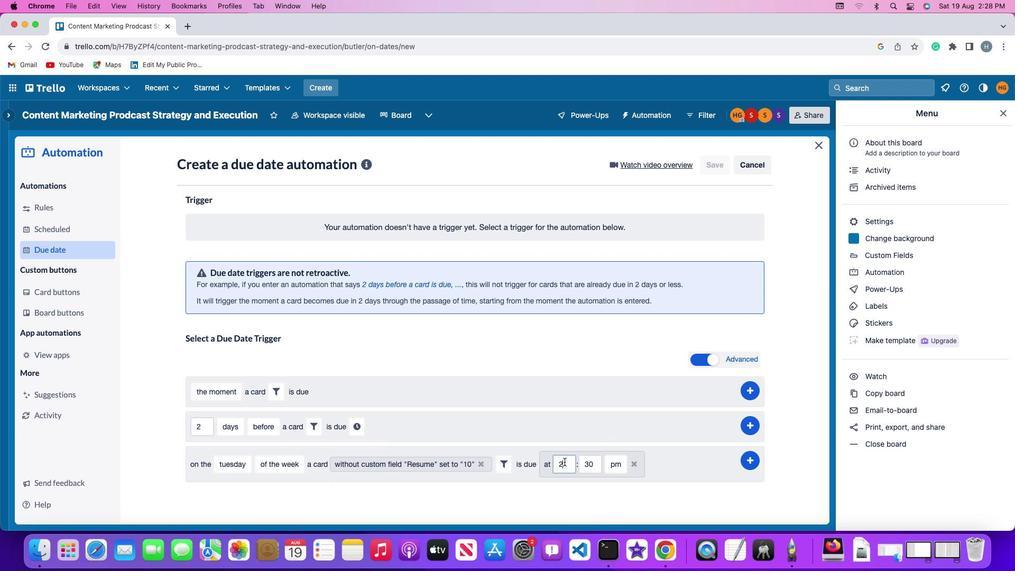 
Action: Mouse moved to (564, 460)
Screenshot: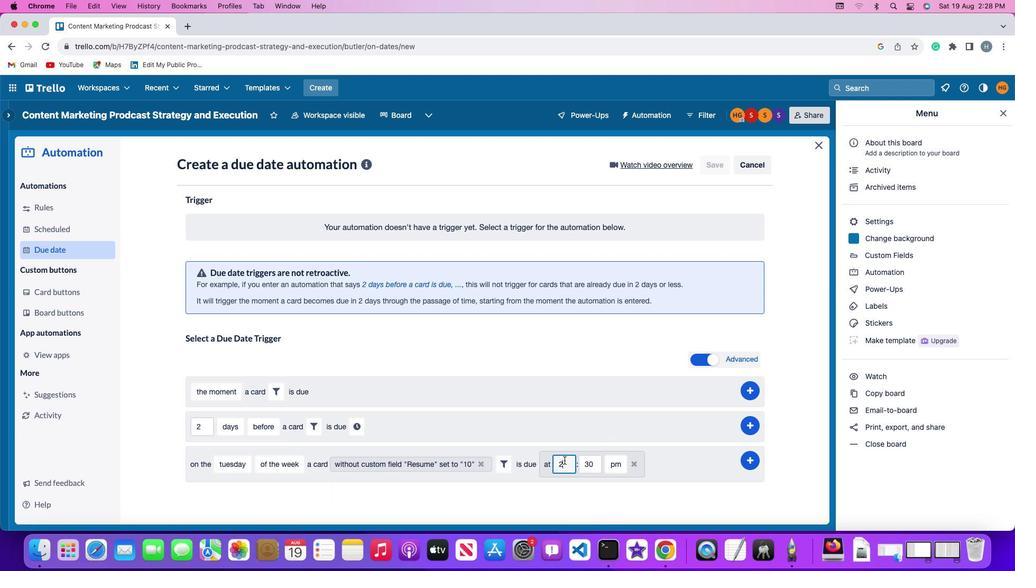 
Action: Key pressed Key.backspace
Screenshot: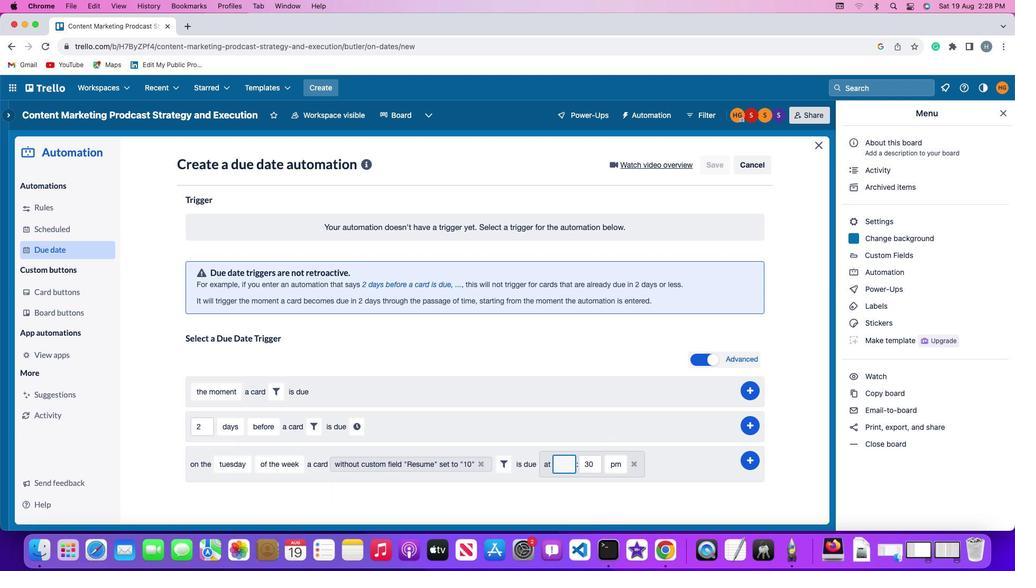 
Action: Mouse moved to (564, 459)
Screenshot: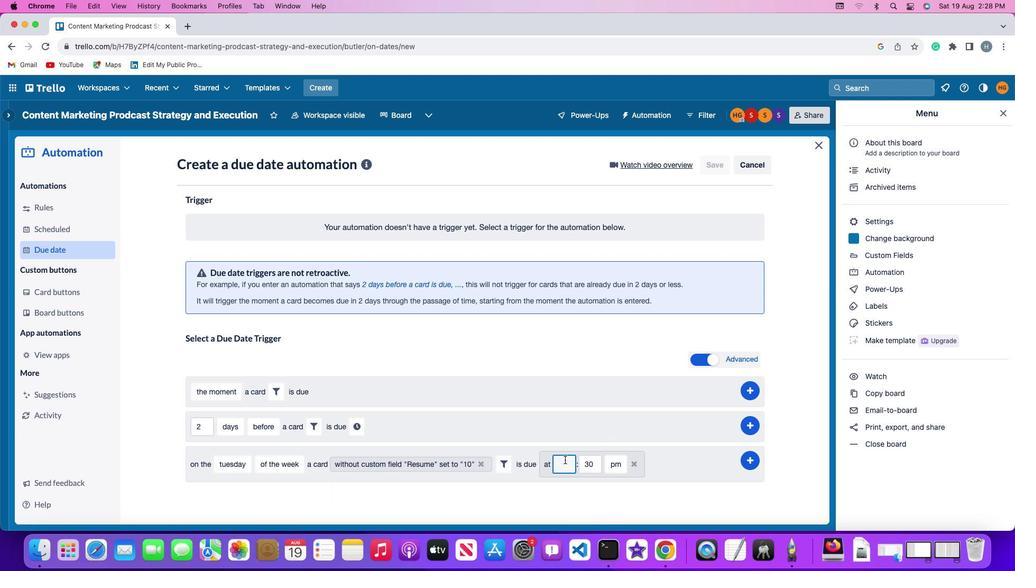 
Action: Key pressed '1''1'
Screenshot: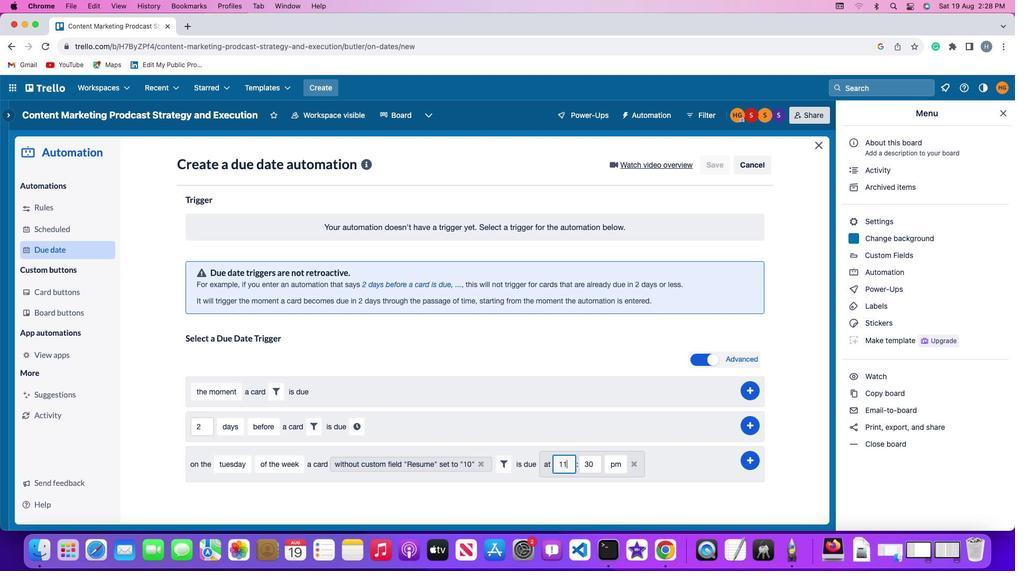 
Action: Mouse moved to (595, 463)
Screenshot: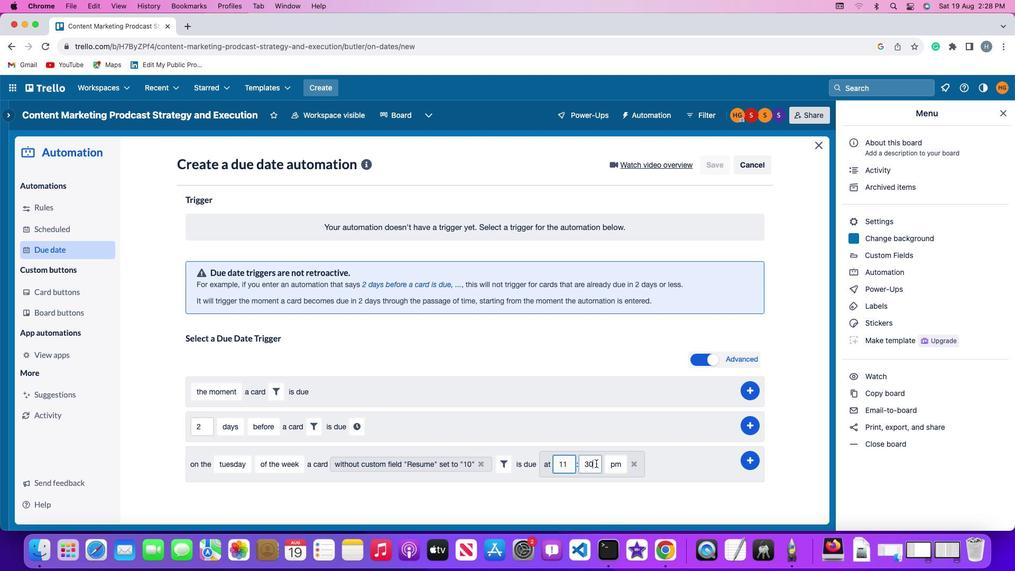 
Action: Mouse pressed left at (595, 463)
Screenshot: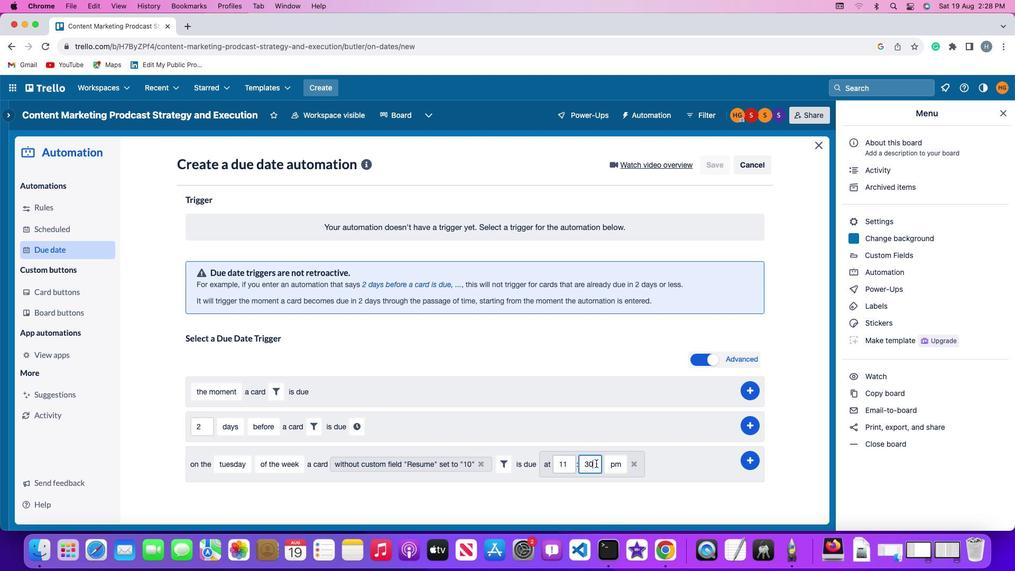 
Action: Mouse moved to (596, 463)
Screenshot: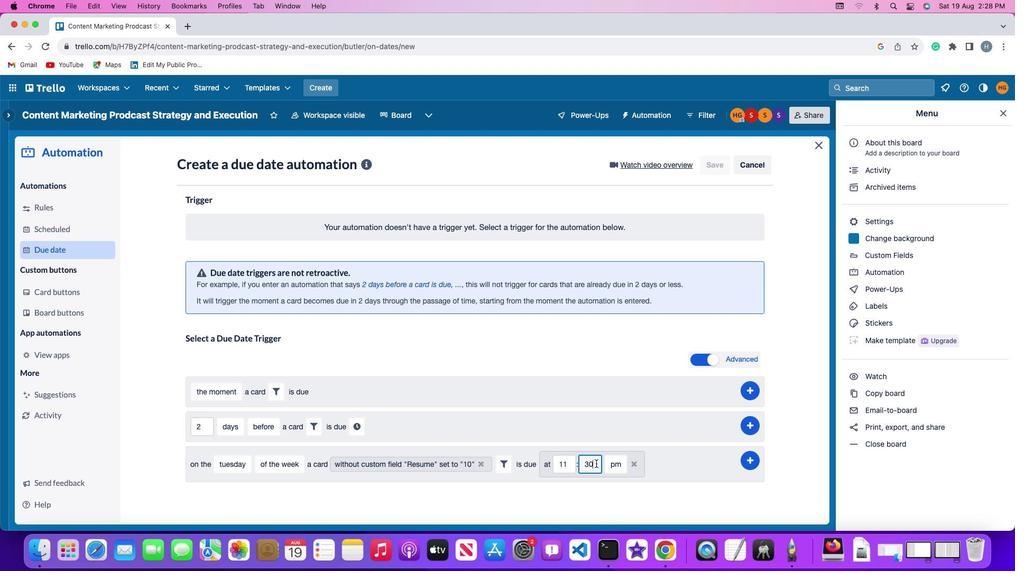 
Action: Key pressed Key.backspaceKey.backspace
Screenshot: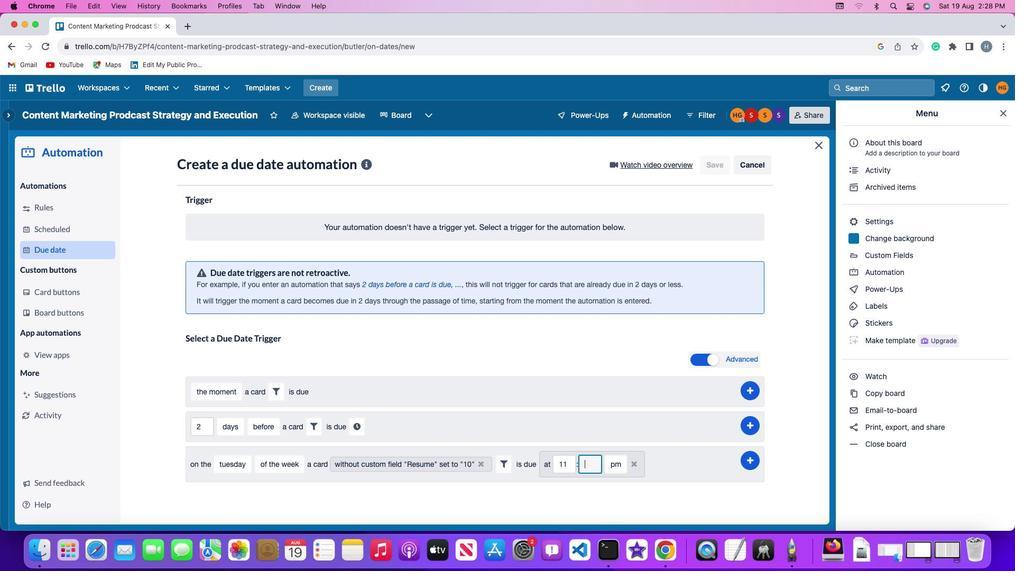 
Action: Mouse moved to (596, 463)
Screenshot: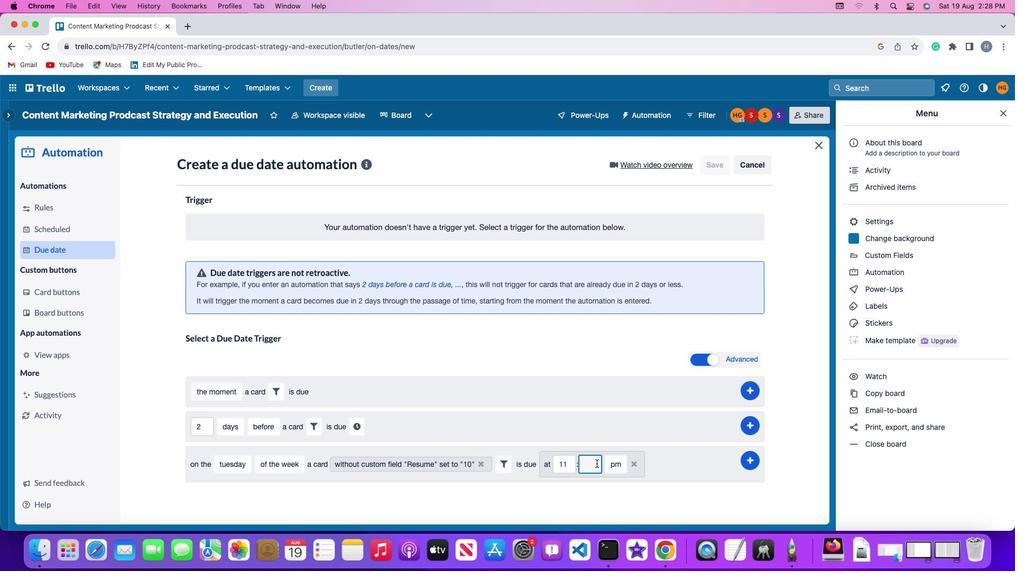 
Action: Key pressed '0'
Screenshot: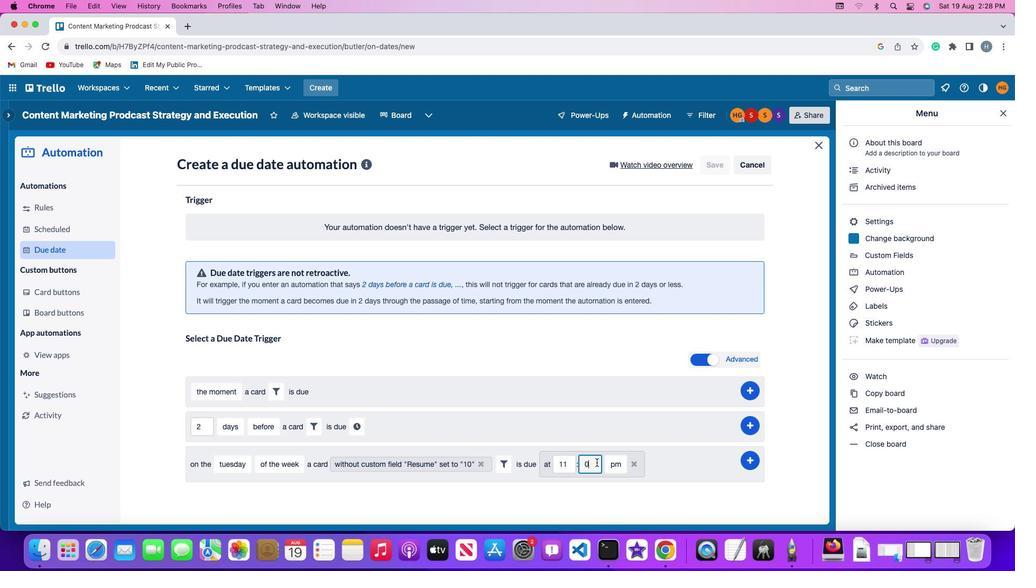 
Action: Mouse moved to (596, 462)
Screenshot: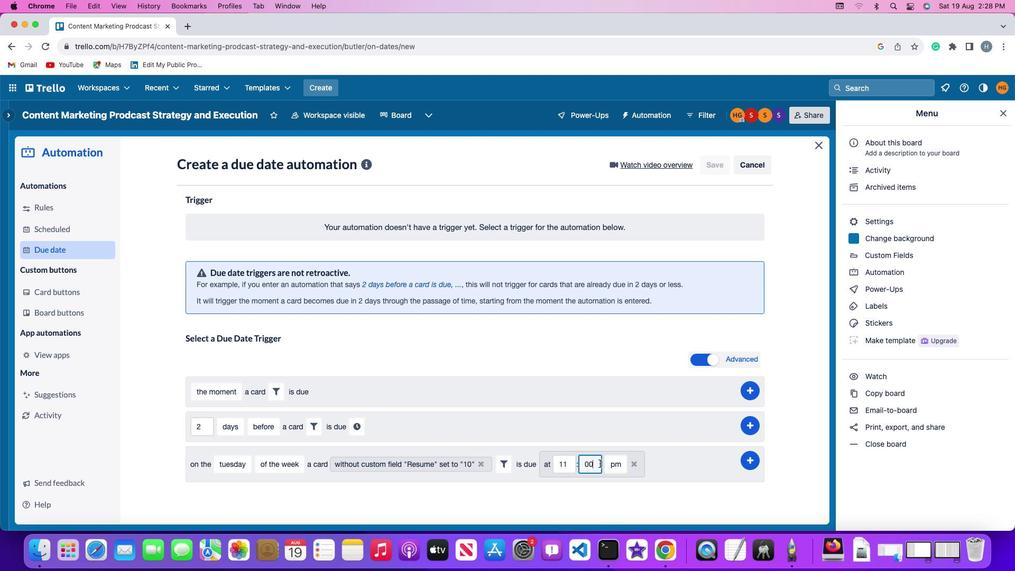 
Action: Key pressed '0'
Screenshot: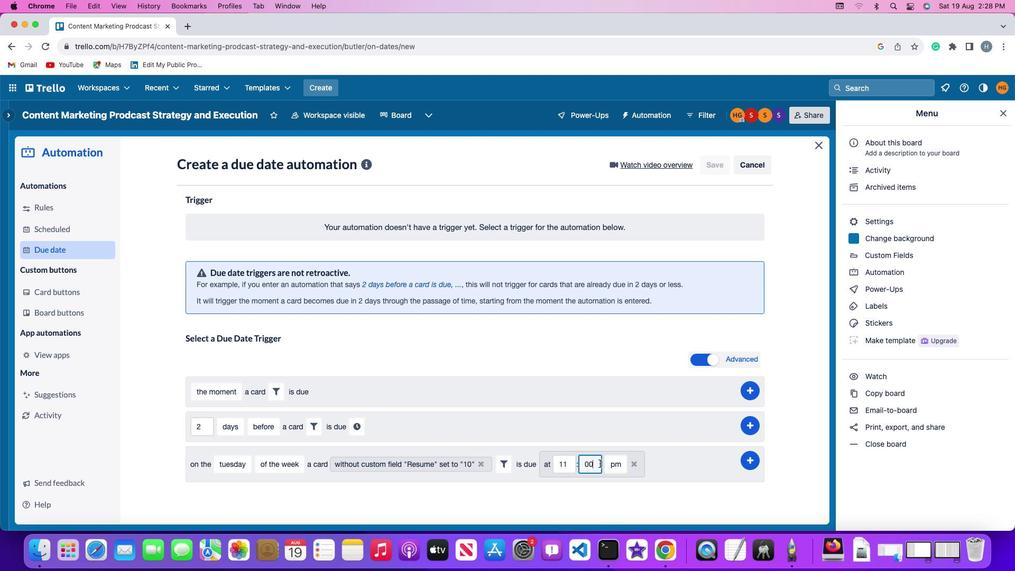 
Action: Mouse moved to (609, 463)
Screenshot: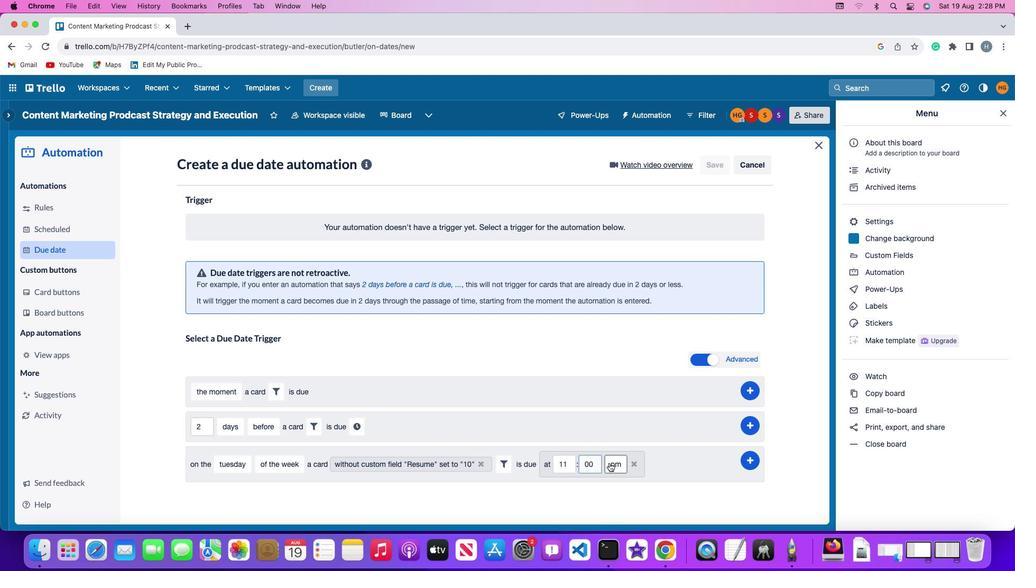 
Action: Mouse pressed left at (609, 463)
Screenshot: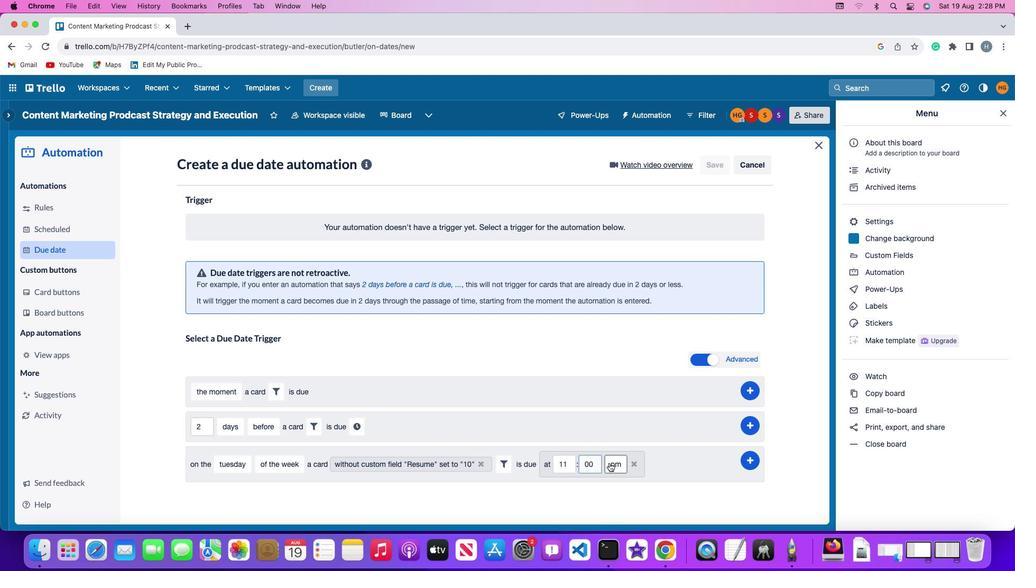
Action: Mouse moved to (614, 482)
Screenshot: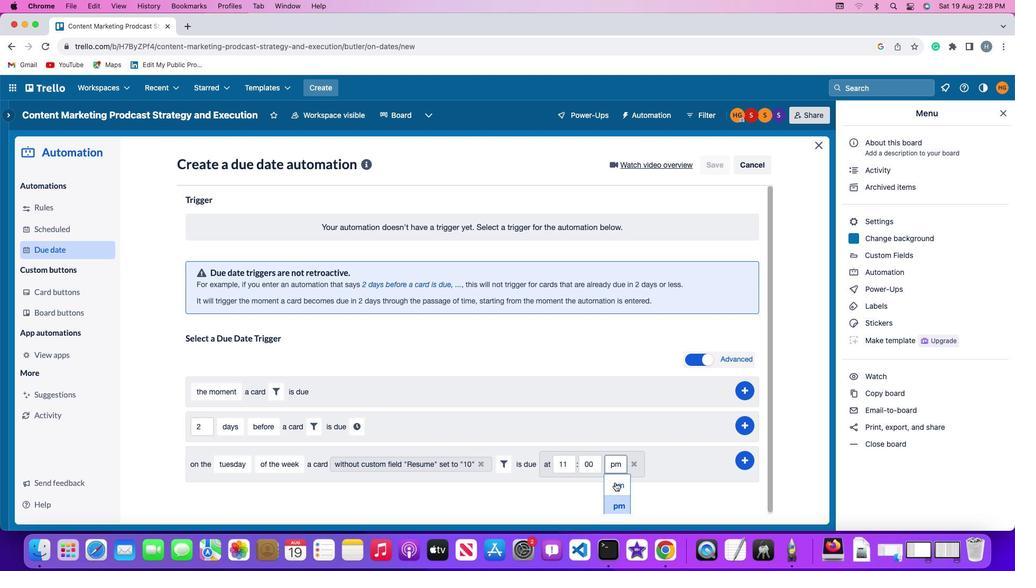 
Action: Mouse pressed left at (614, 482)
Screenshot: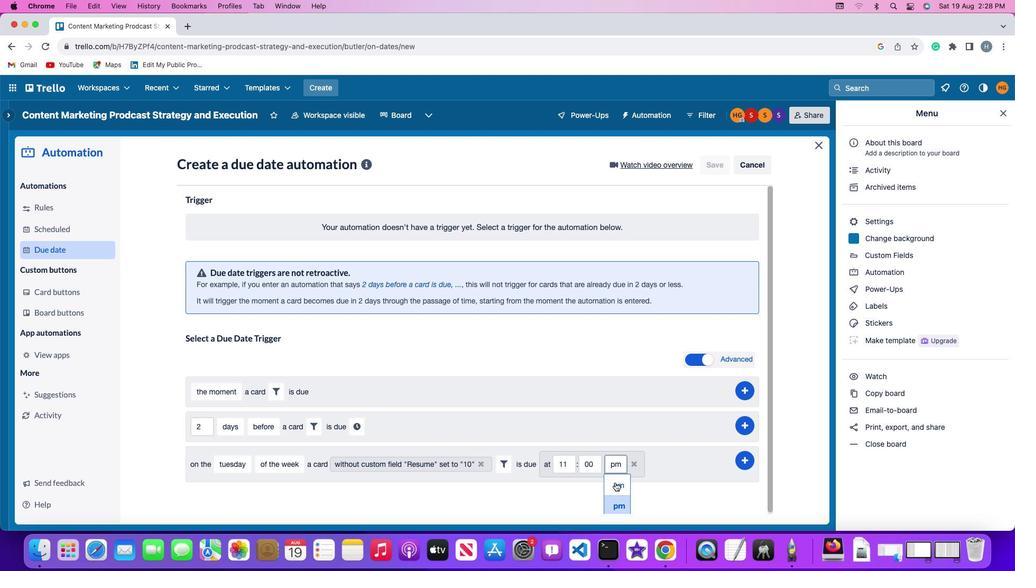 
Action: Mouse moved to (751, 460)
Screenshot: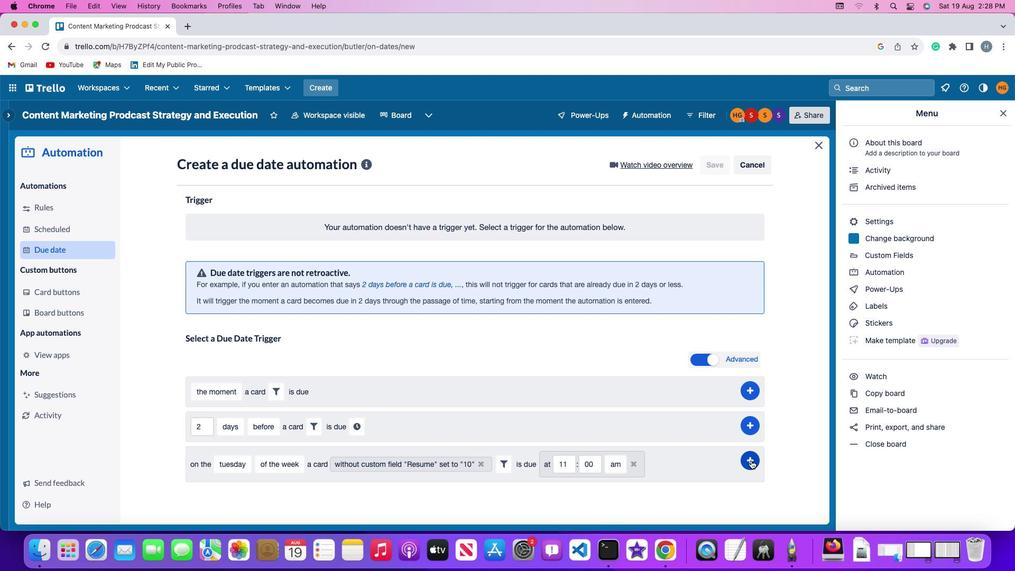 
Action: Mouse pressed left at (751, 460)
Screenshot: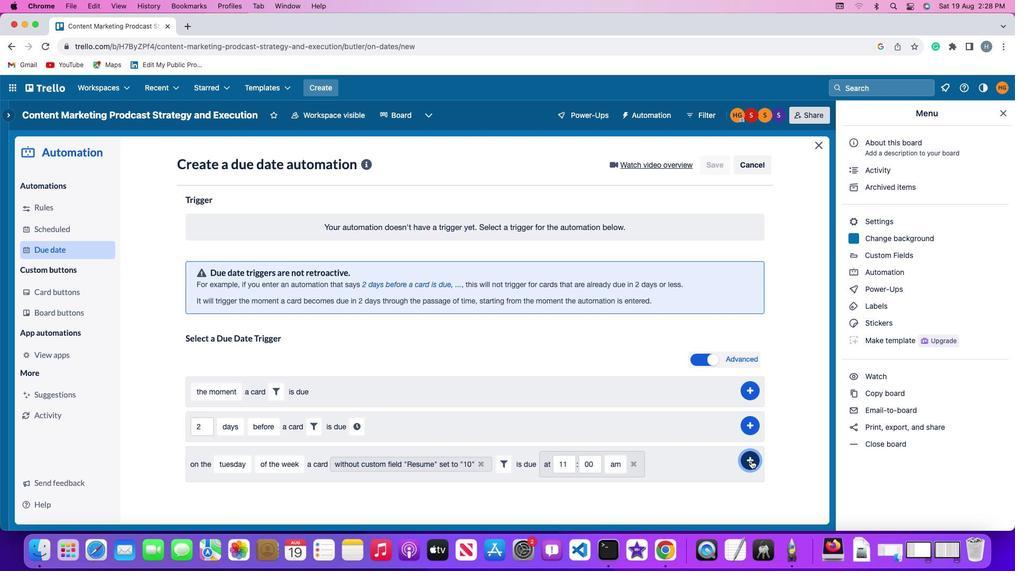 
Action: Mouse moved to (777, 396)
Screenshot: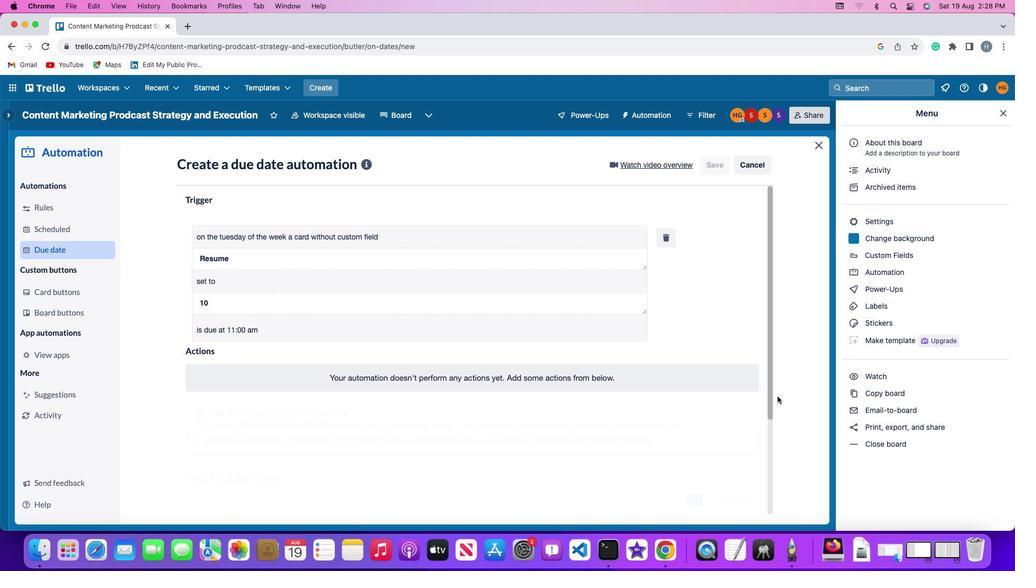 
